 Task: Create a rule when a start date between 1 and 7 working days ago is set on a card by anyone.
Action: Mouse moved to (1270, 127)
Screenshot: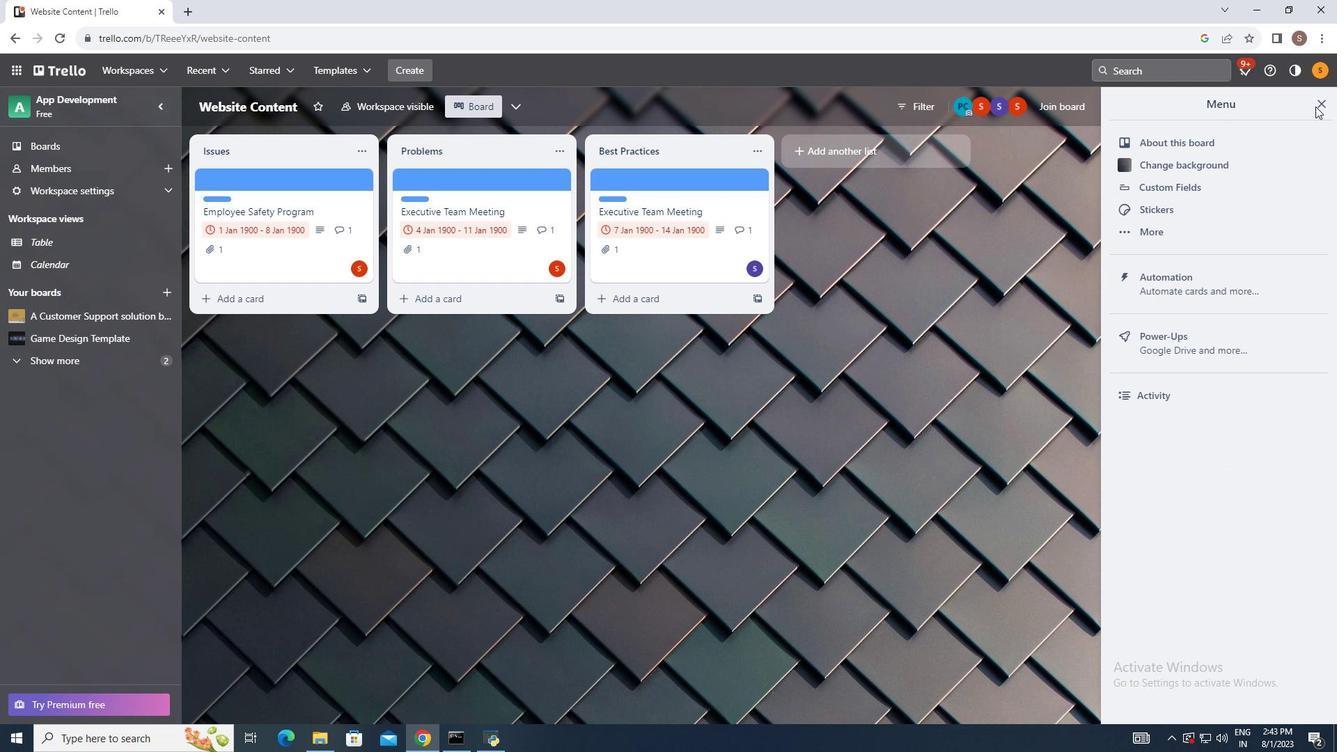 
Action: Mouse pressed left at (1270, 127)
Screenshot: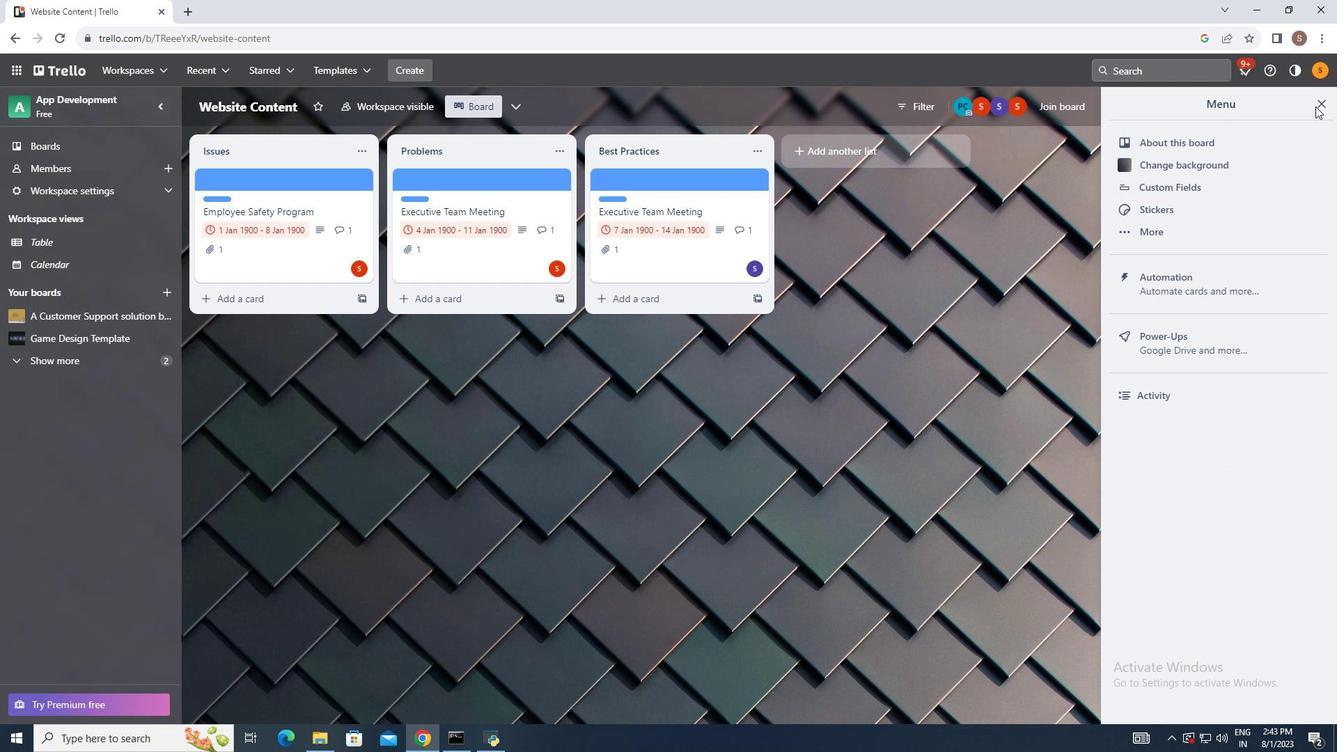 
Action: Mouse moved to (1193, 281)
Screenshot: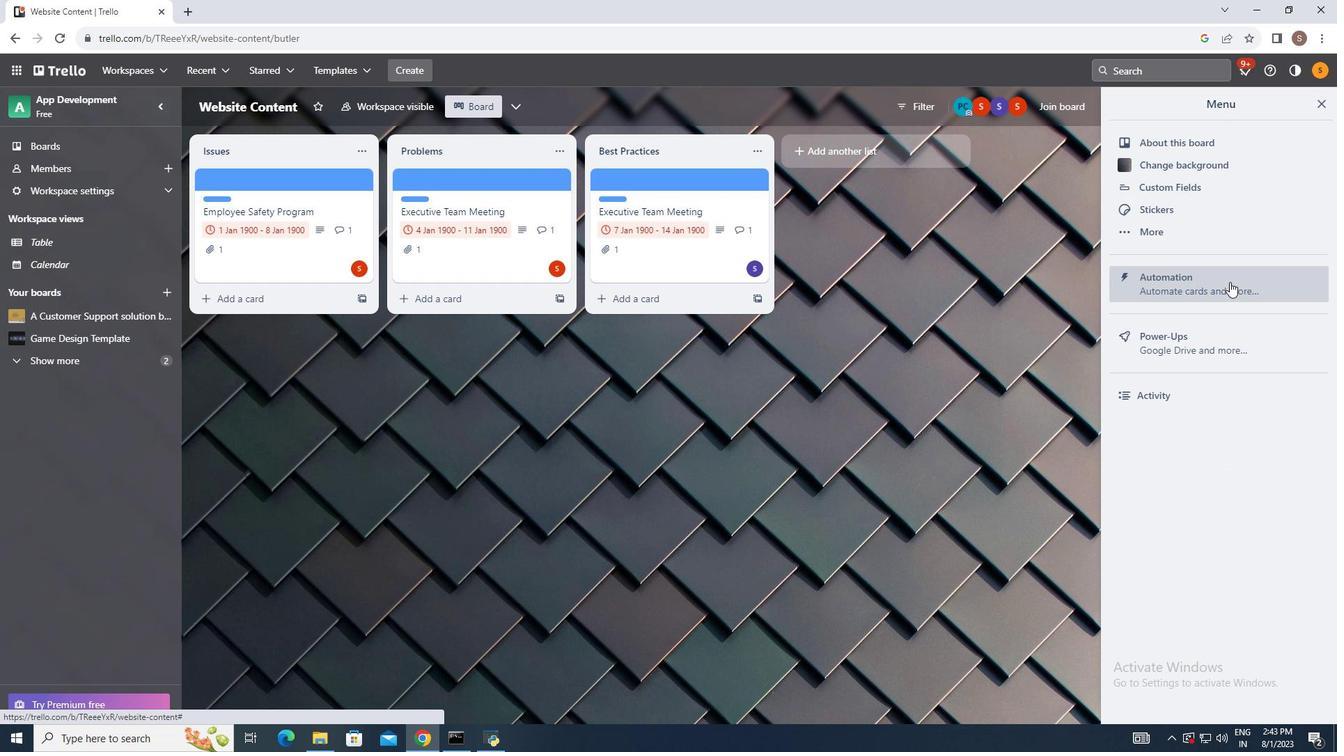 
Action: Mouse pressed left at (1193, 281)
Screenshot: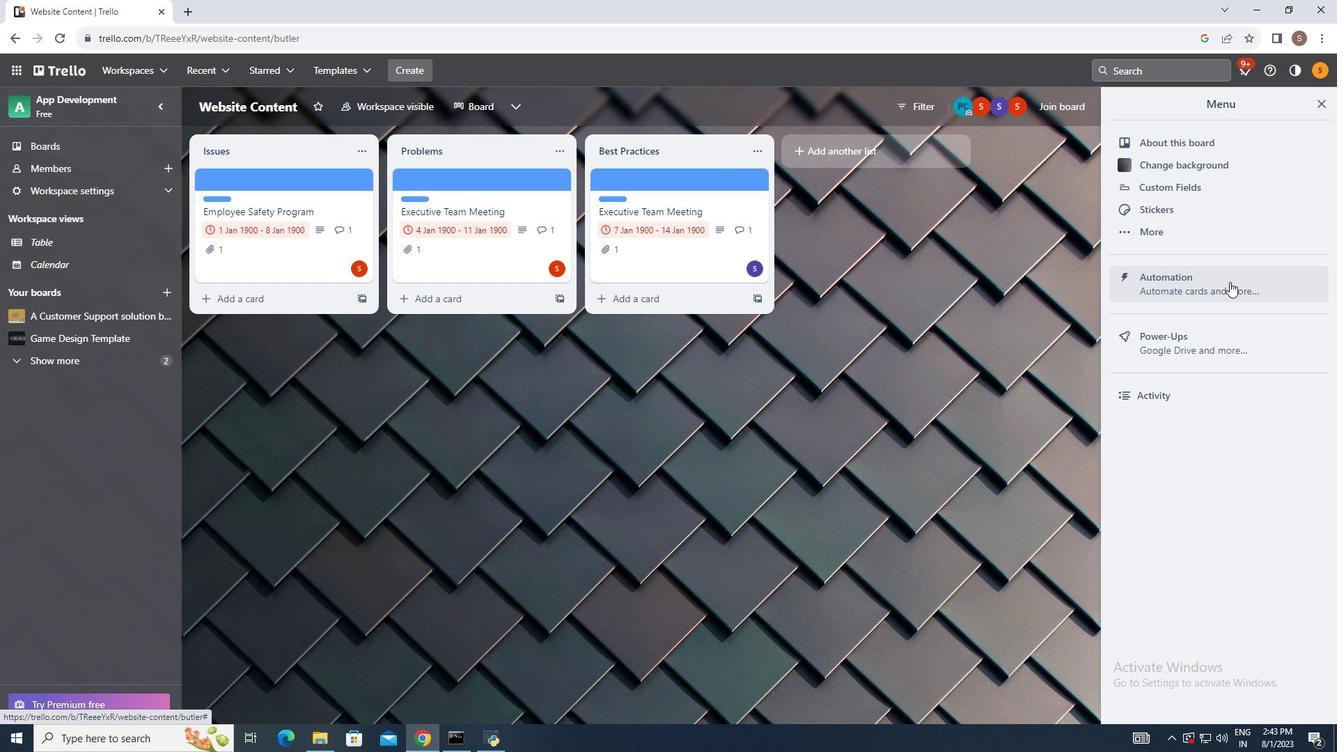 
Action: Mouse moved to (324, 234)
Screenshot: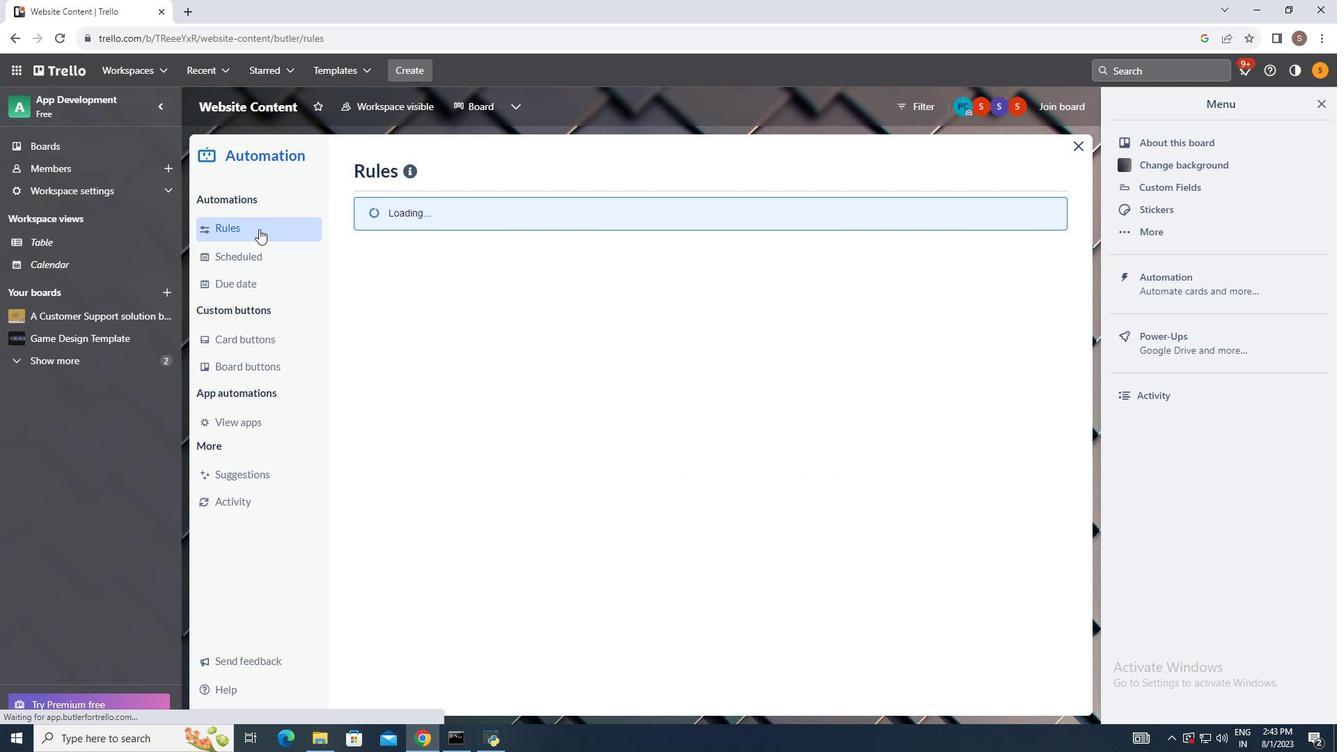 
Action: Mouse pressed left at (324, 234)
Screenshot: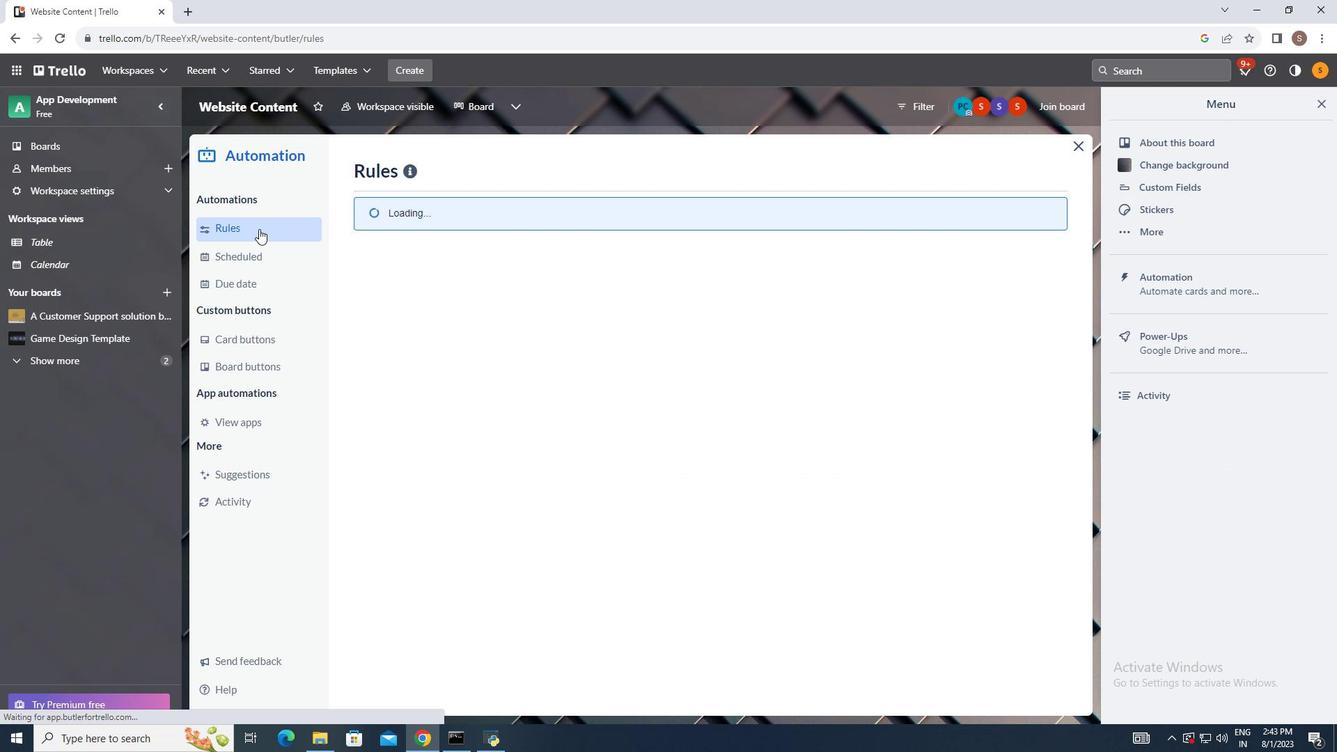 
Action: Mouse moved to (927, 183)
Screenshot: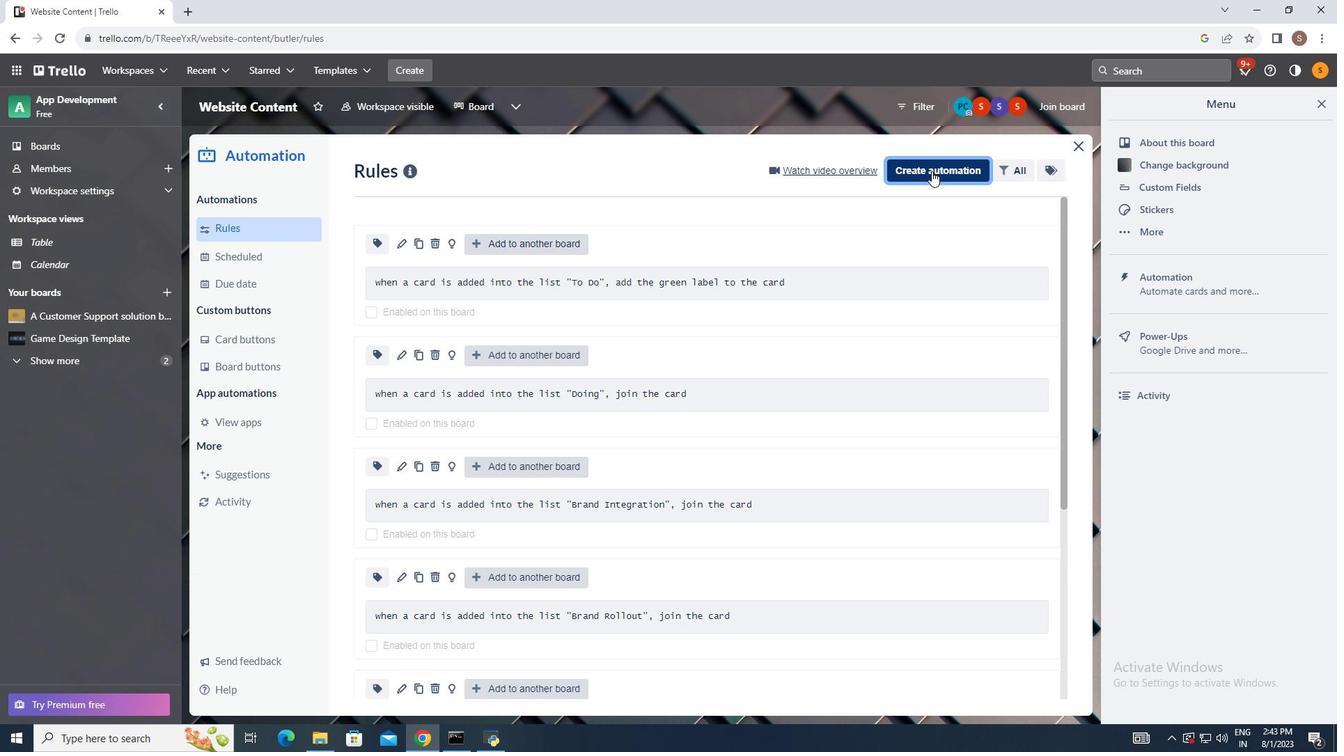 
Action: Mouse pressed left at (927, 183)
Screenshot: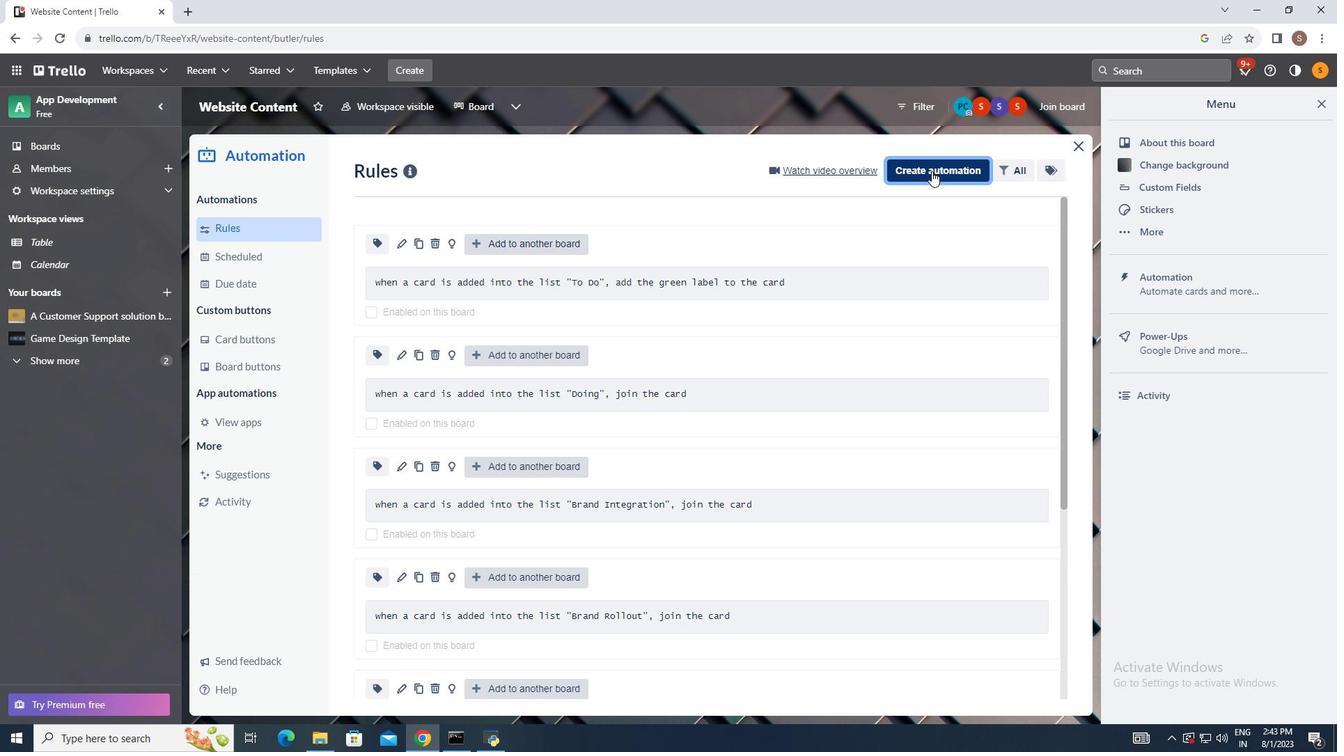 
Action: Mouse moved to (723, 300)
Screenshot: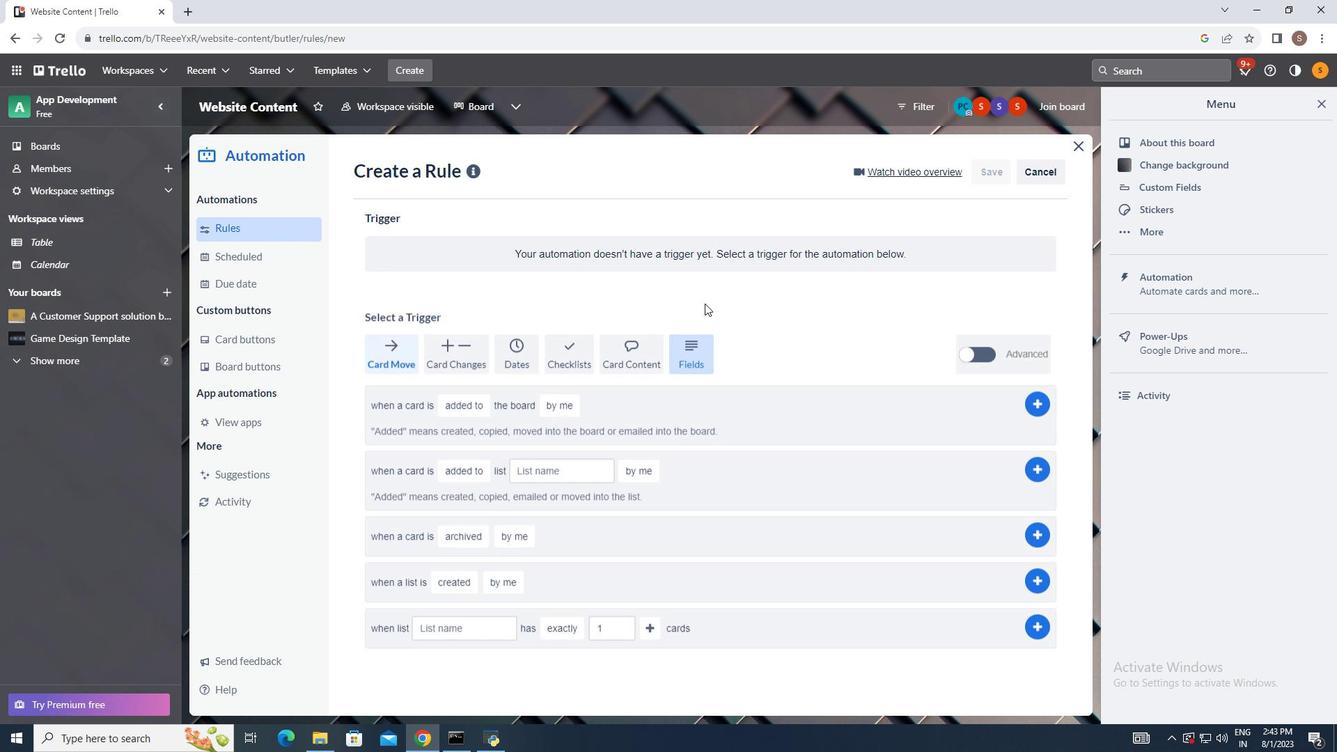 
Action: Mouse pressed left at (723, 300)
Screenshot: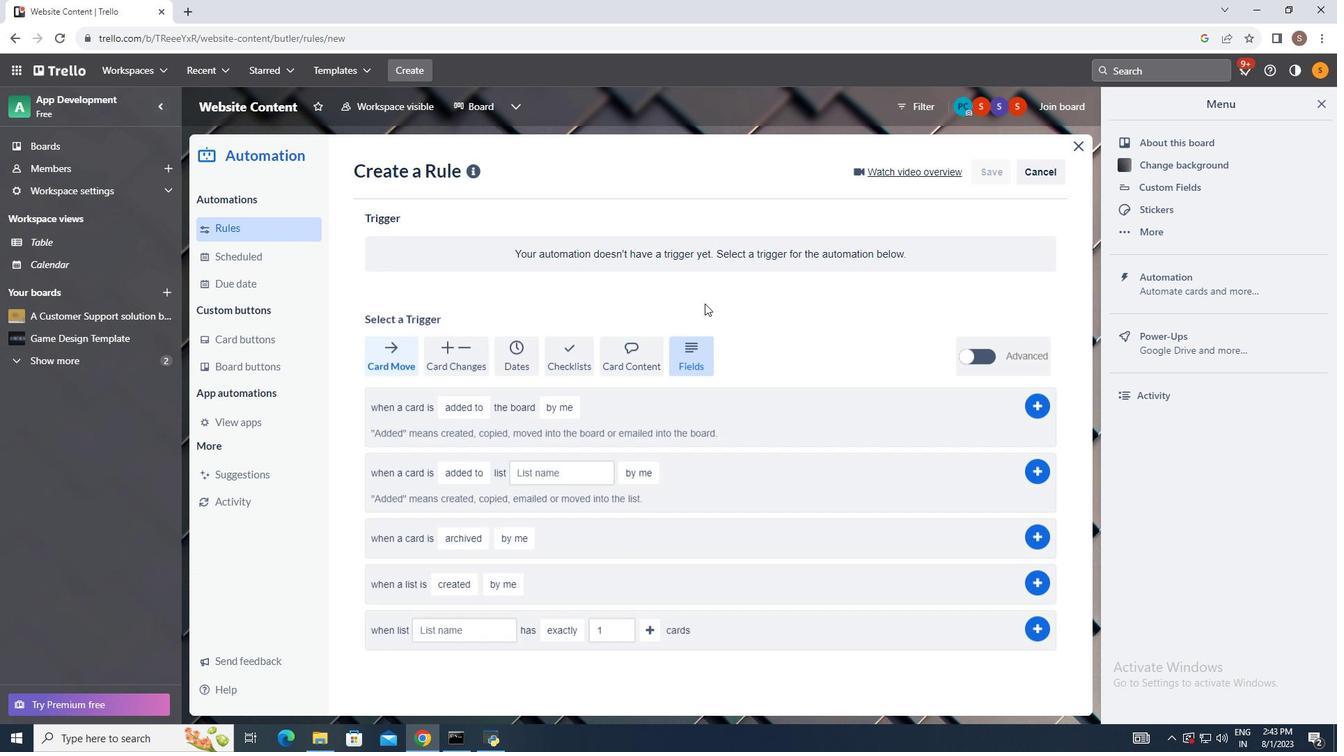 
Action: Mouse moved to (558, 342)
Screenshot: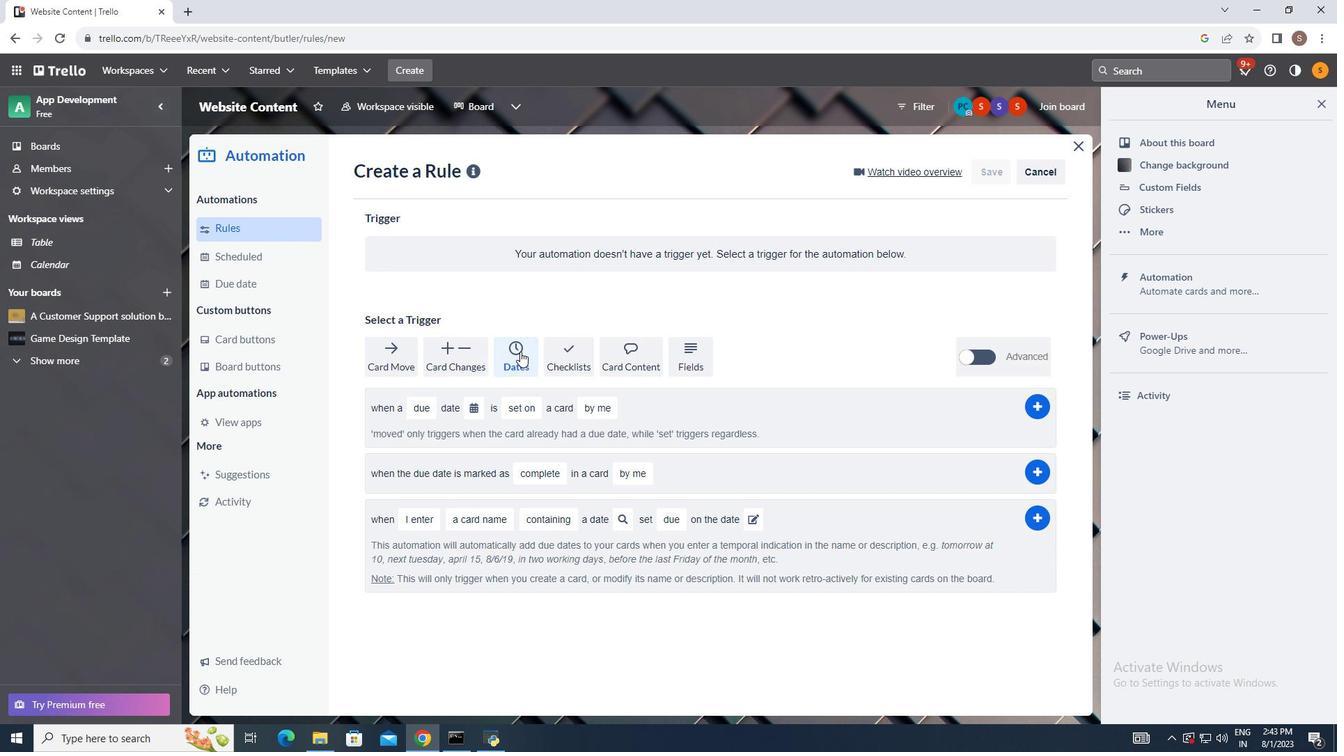 
Action: Mouse pressed left at (558, 342)
Screenshot: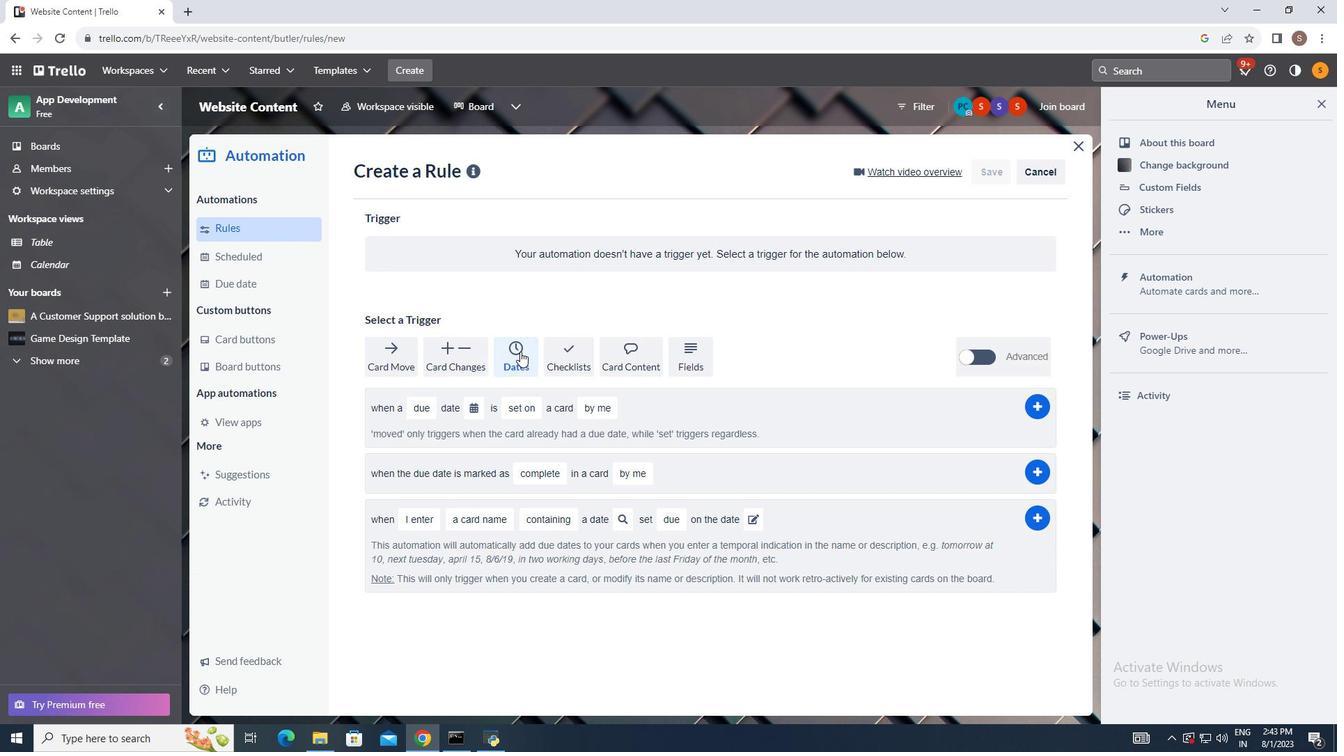 
Action: Mouse moved to (472, 391)
Screenshot: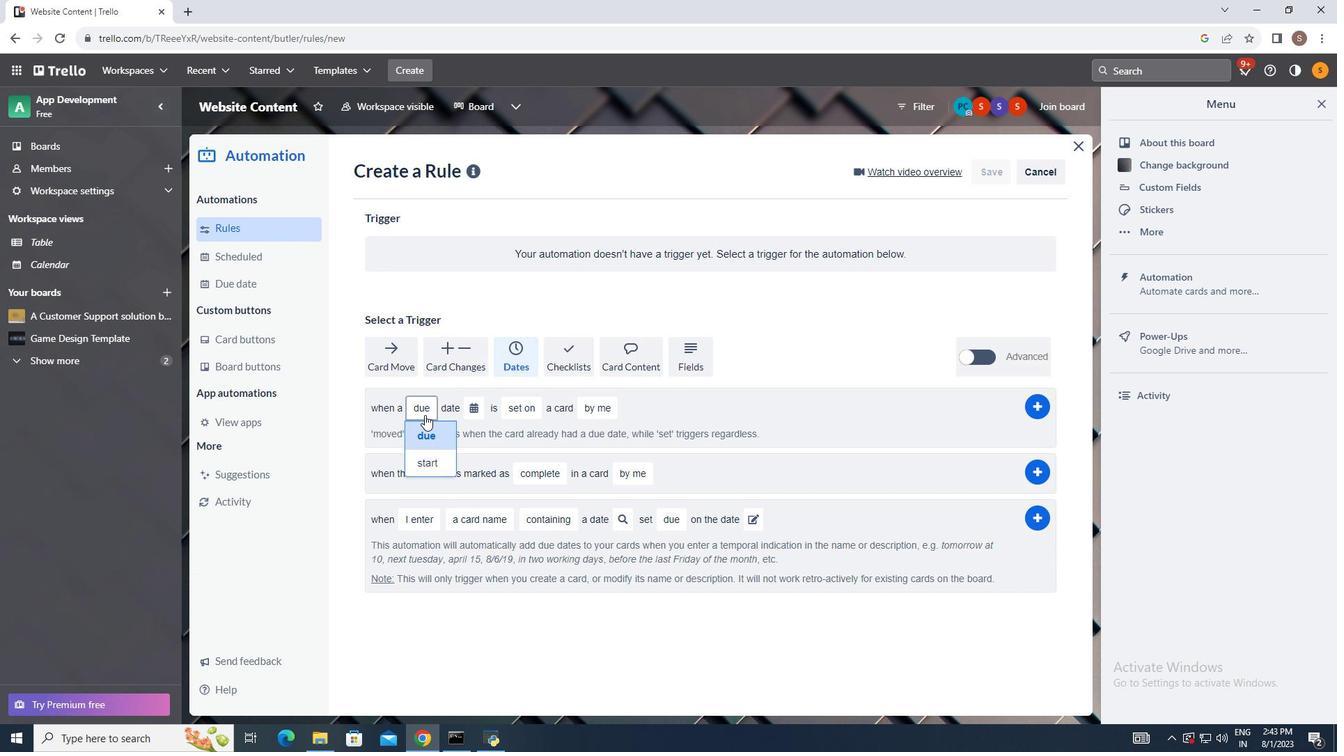 
Action: Mouse pressed left at (472, 391)
Screenshot: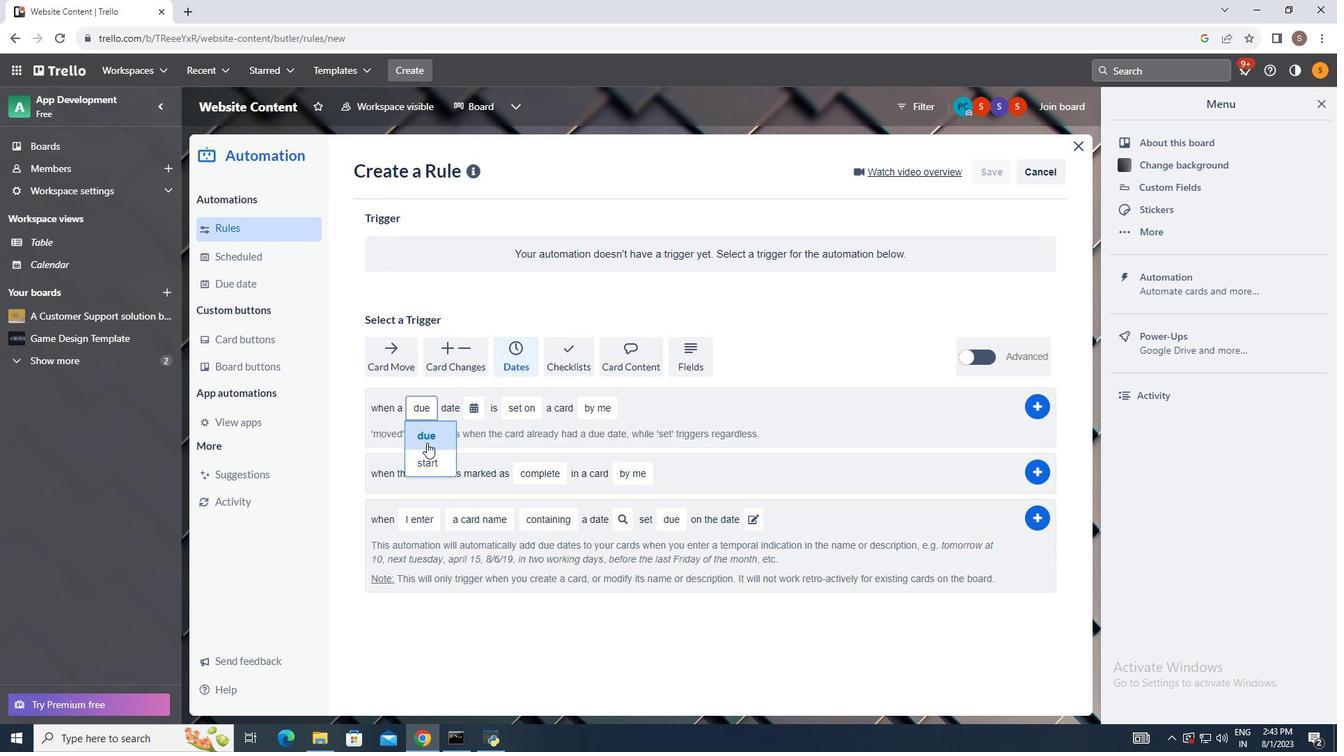 
Action: Mouse moved to (476, 435)
Screenshot: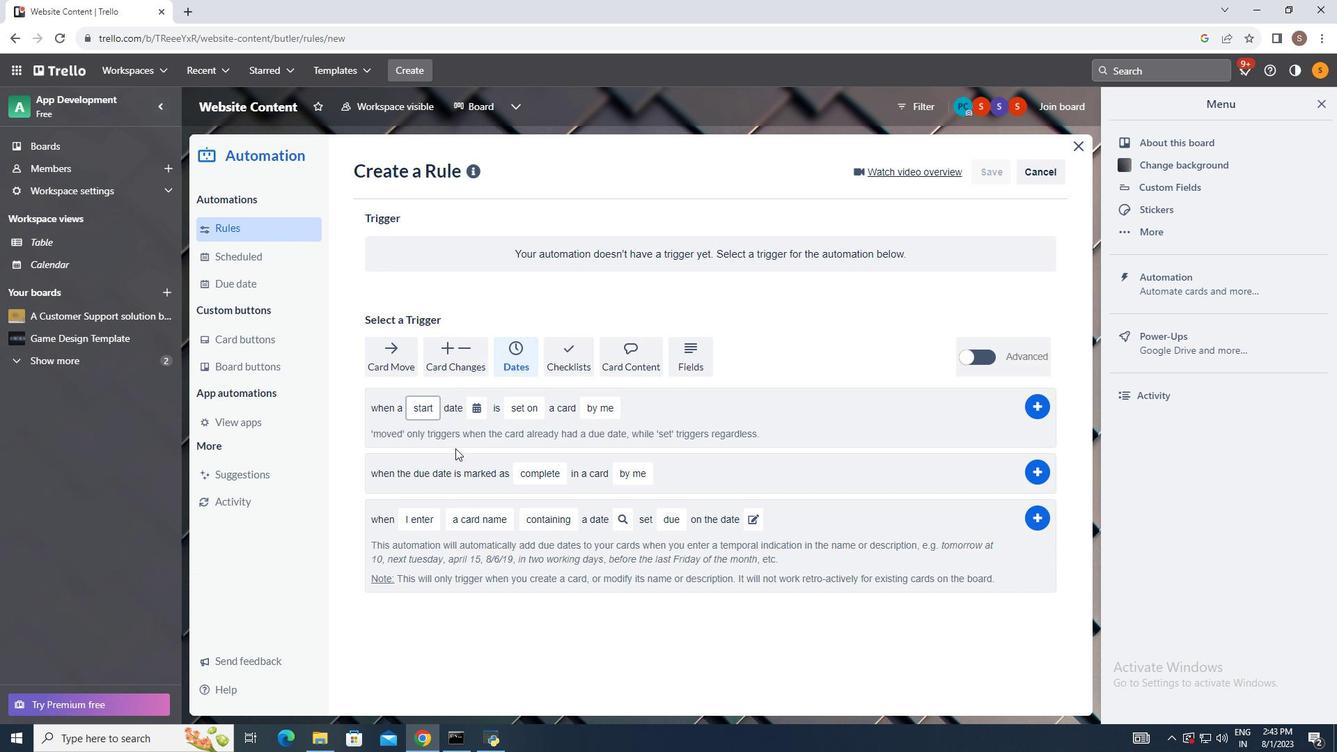 
Action: Mouse pressed left at (476, 435)
Screenshot: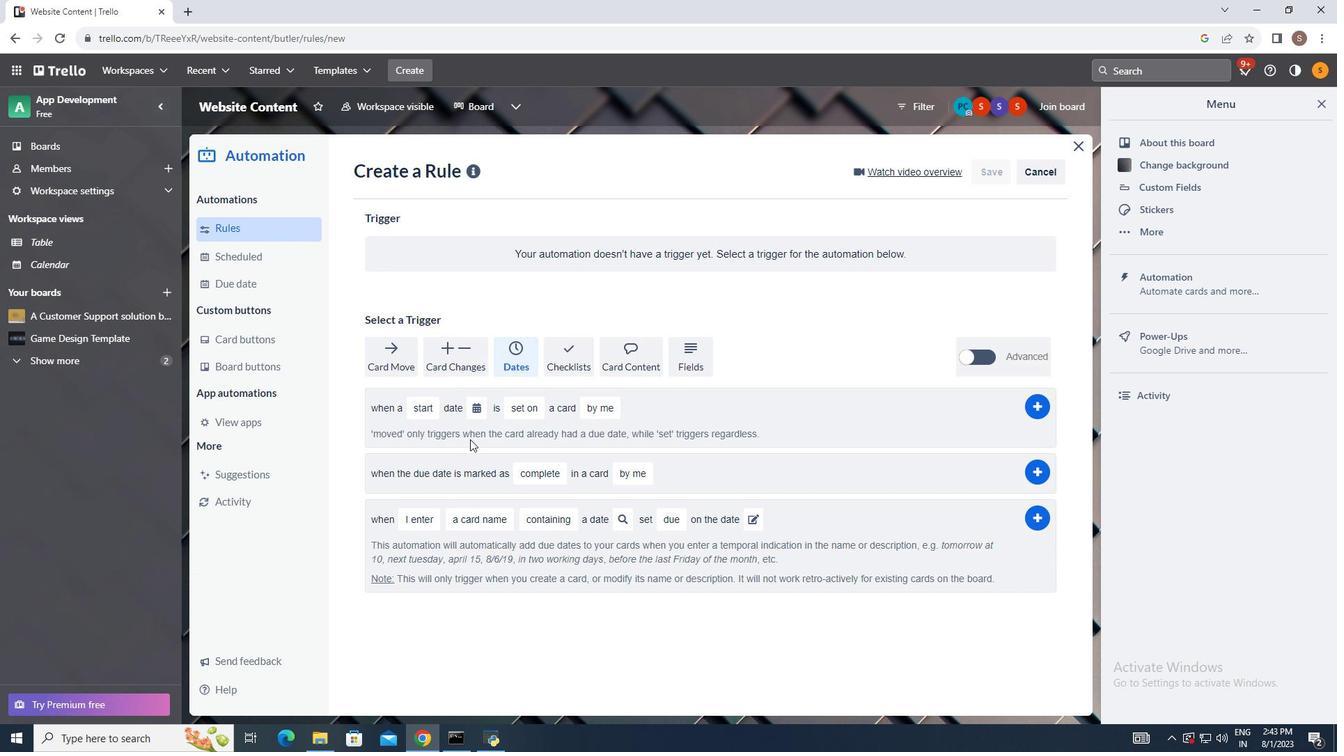 
Action: Mouse moved to (518, 392)
Screenshot: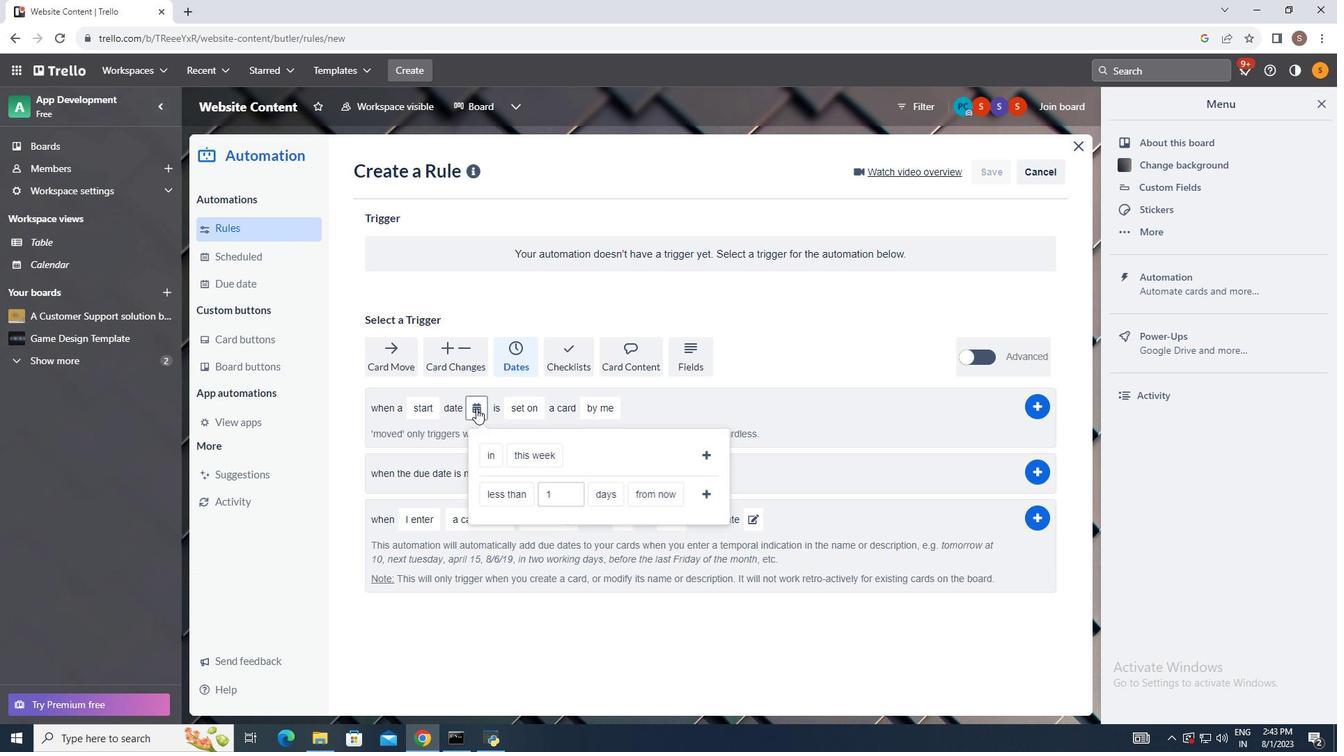
Action: Mouse pressed left at (518, 392)
Screenshot: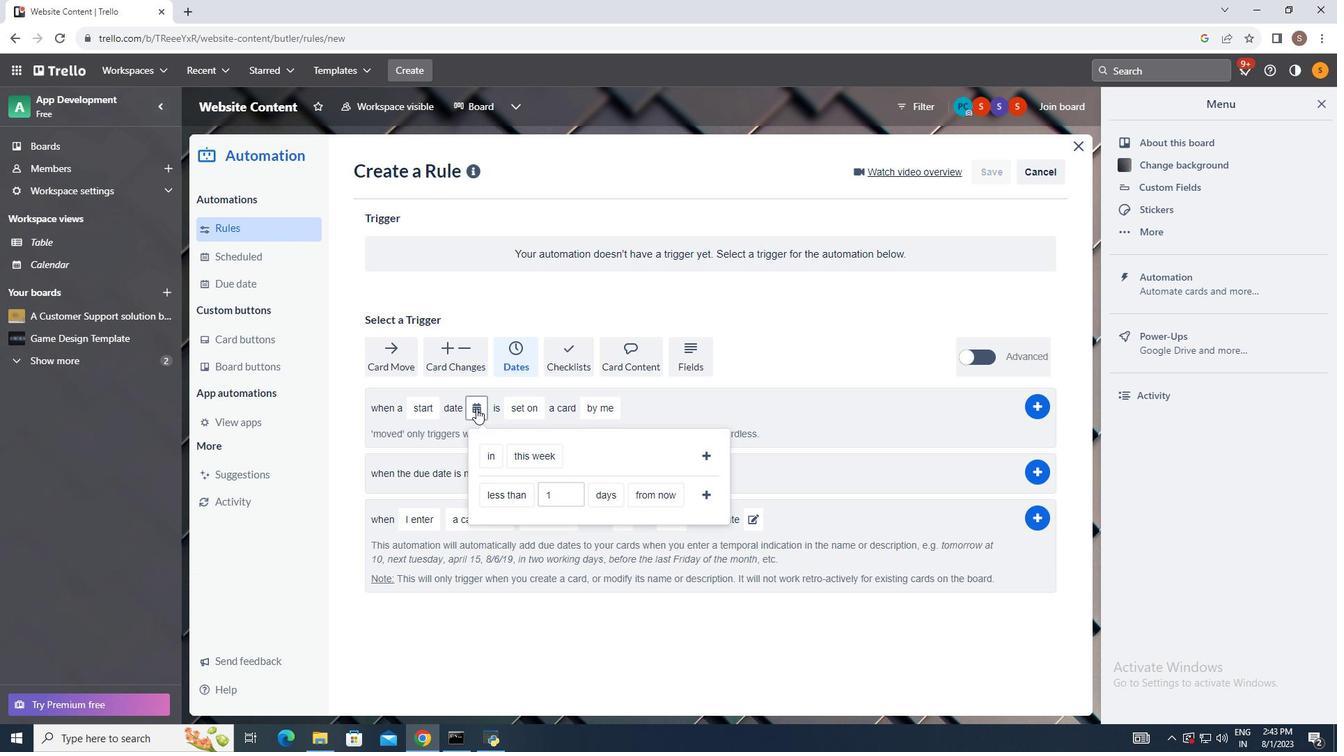 
Action: Mouse moved to (539, 470)
Screenshot: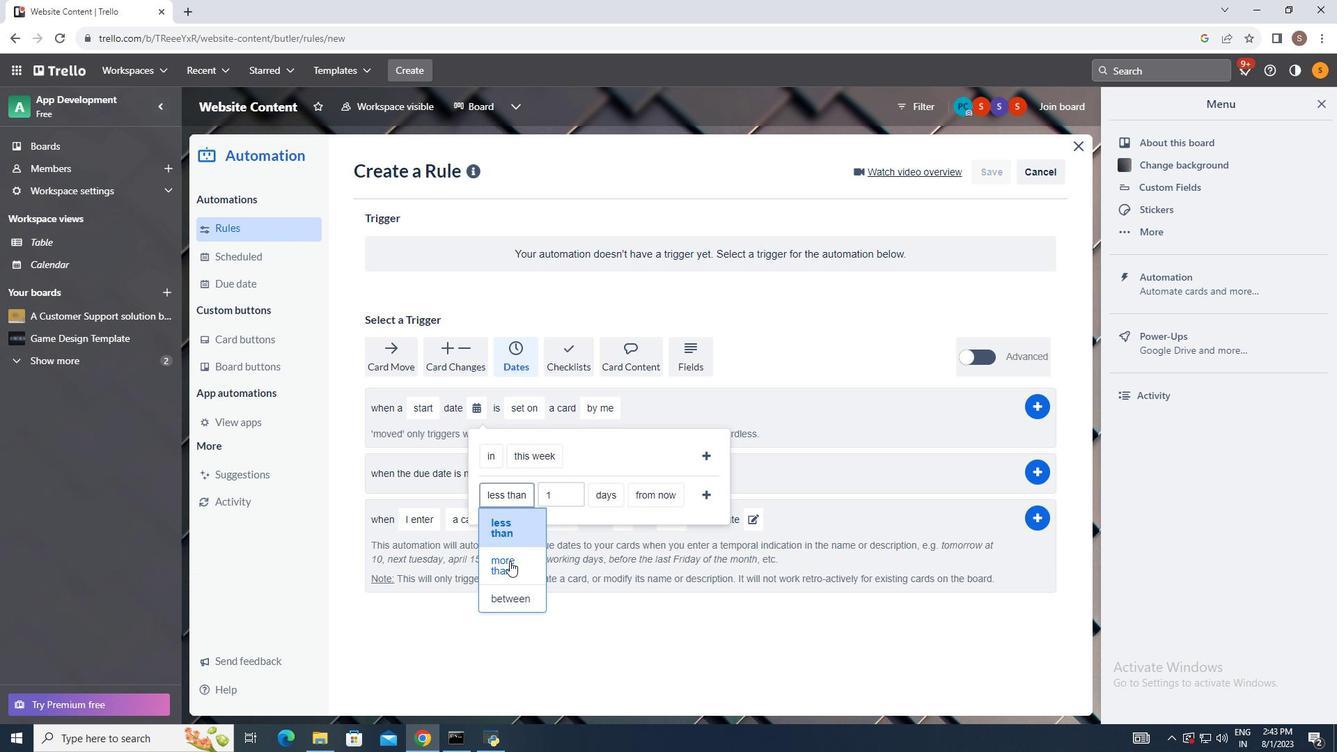 
Action: Mouse pressed left at (539, 470)
Screenshot: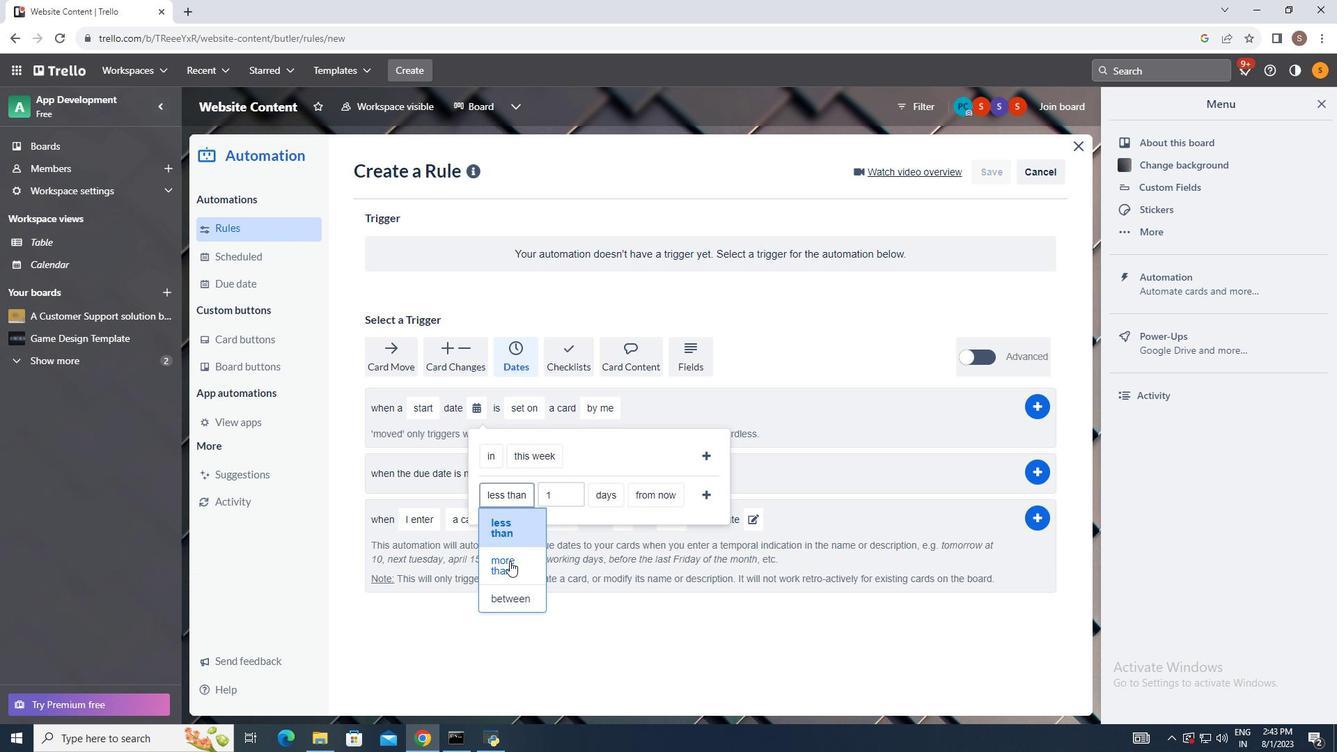 
Action: Mouse moved to (548, 553)
Screenshot: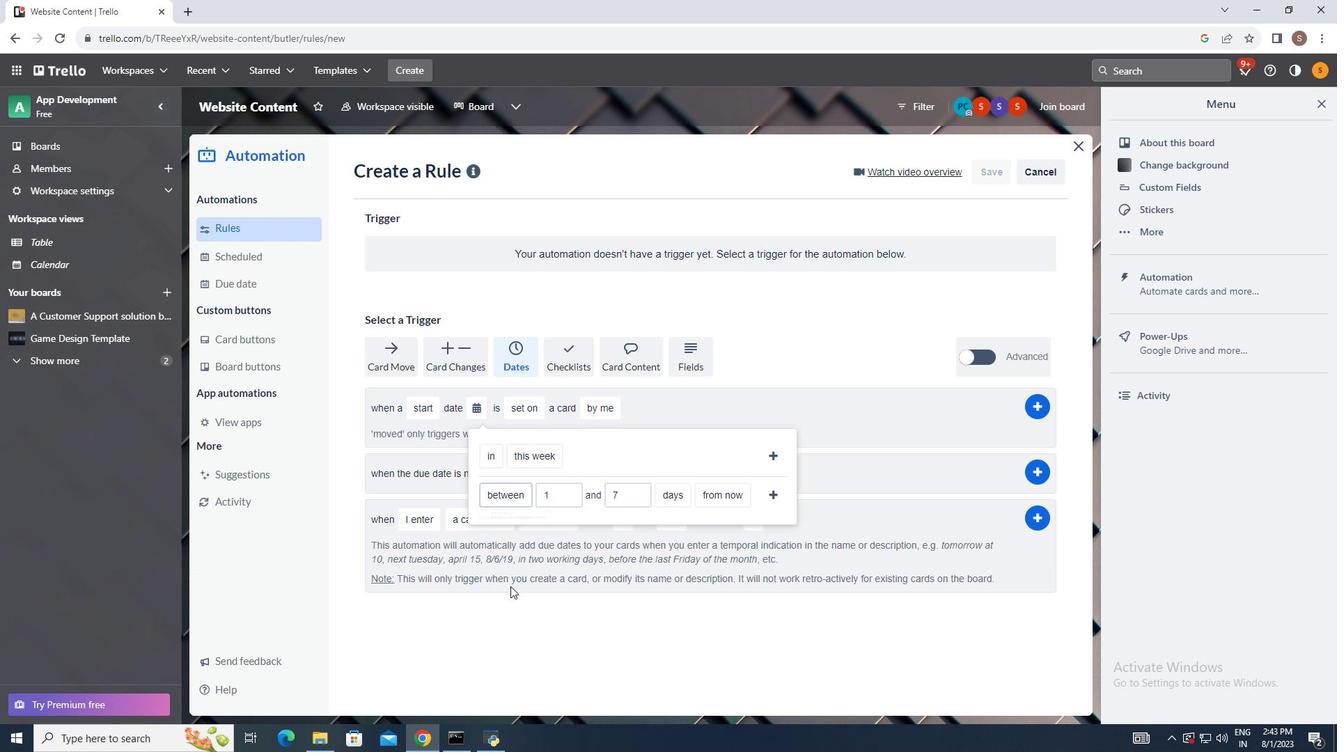 
Action: Mouse pressed left at (548, 553)
Screenshot: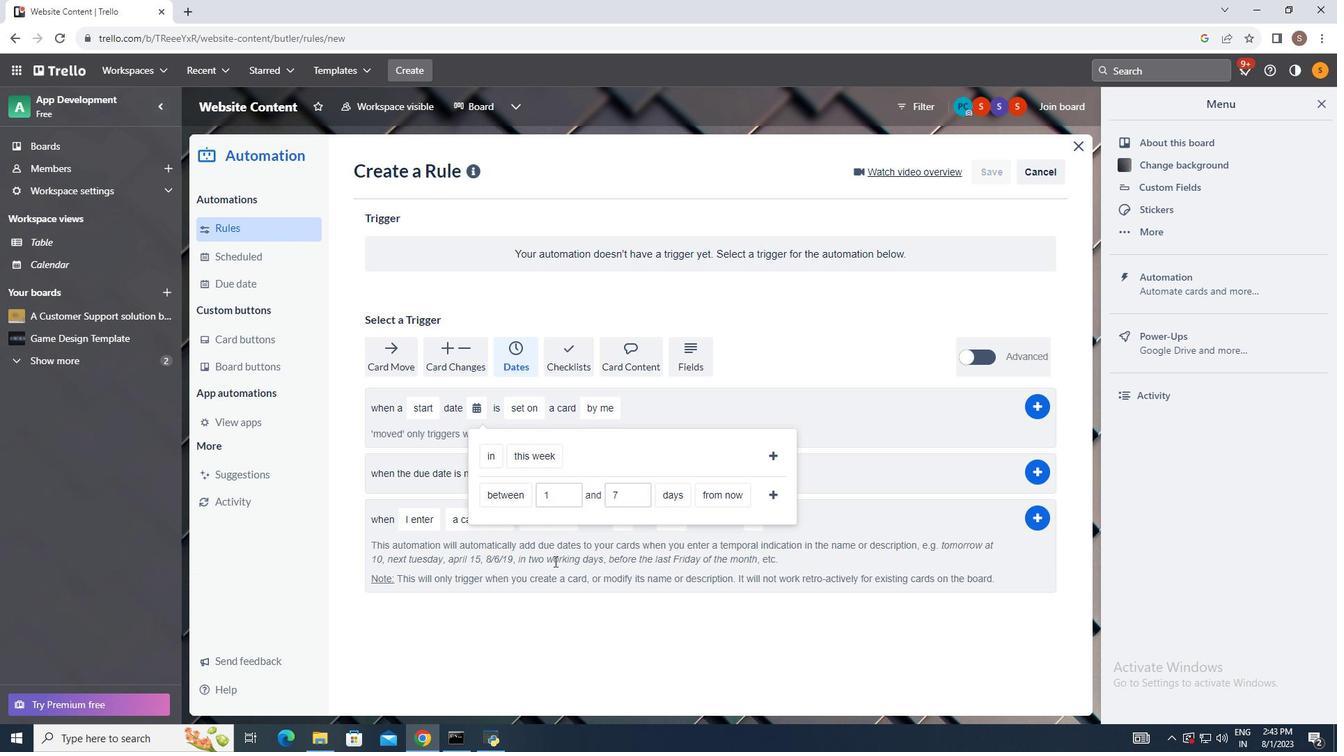
Action: Mouse moved to (694, 468)
Screenshot: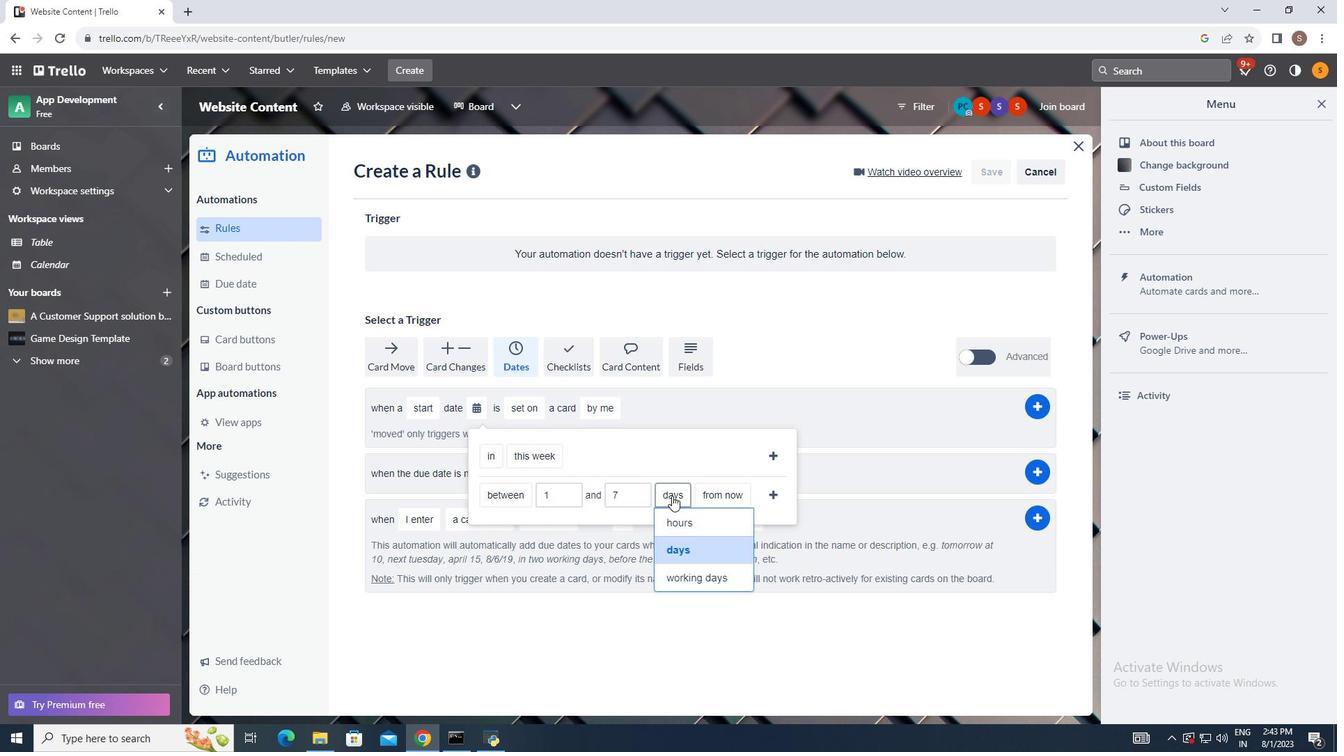 
Action: Mouse pressed left at (694, 468)
Screenshot: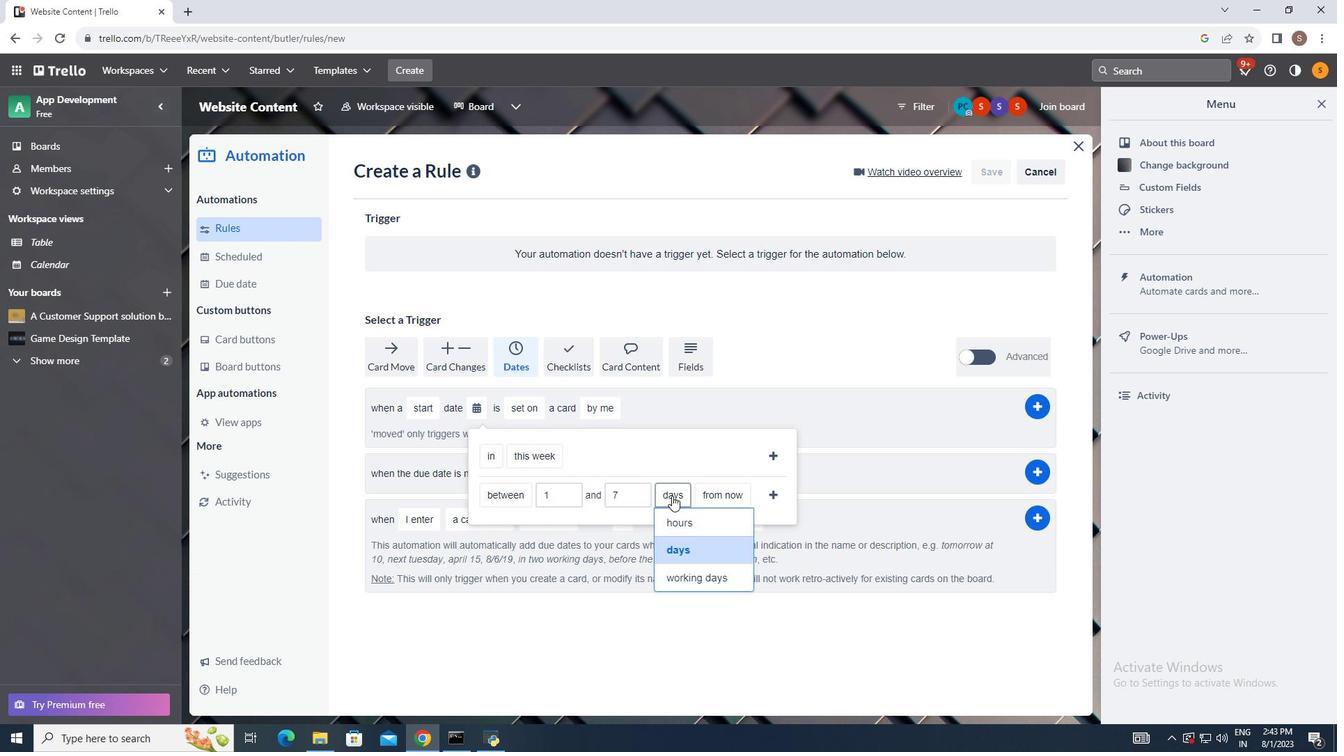 
Action: Mouse moved to (716, 541)
Screenshot: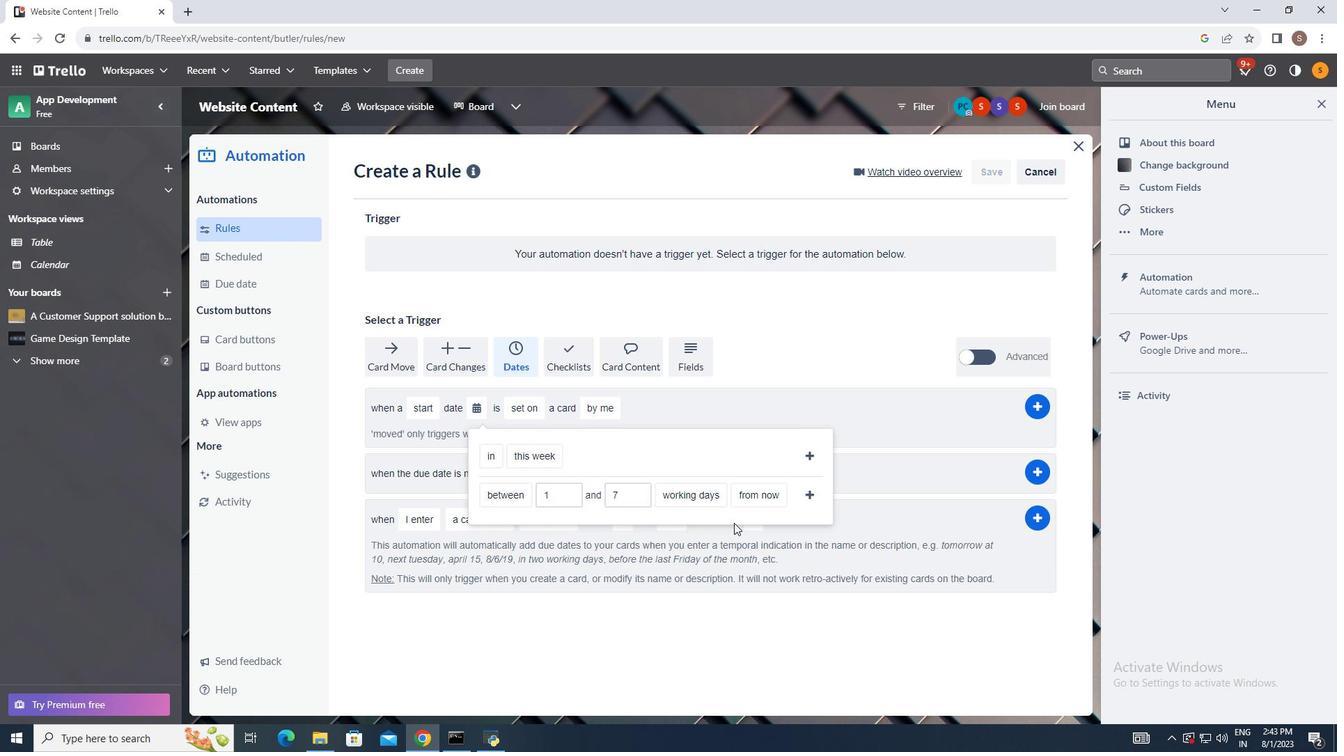 
Action: Mouse pressed left at (716, 541)
Screenshot: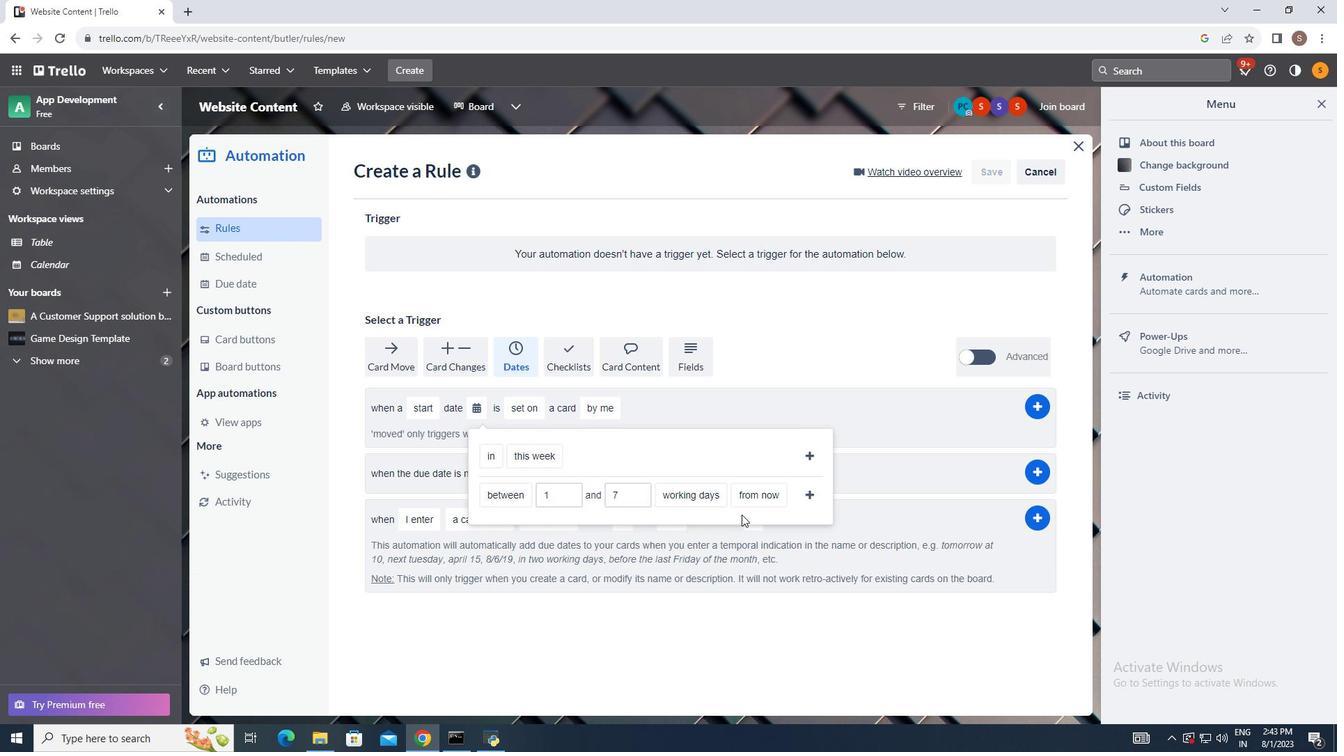 
Action: Mouse moved to (761, 460)
Screenshot: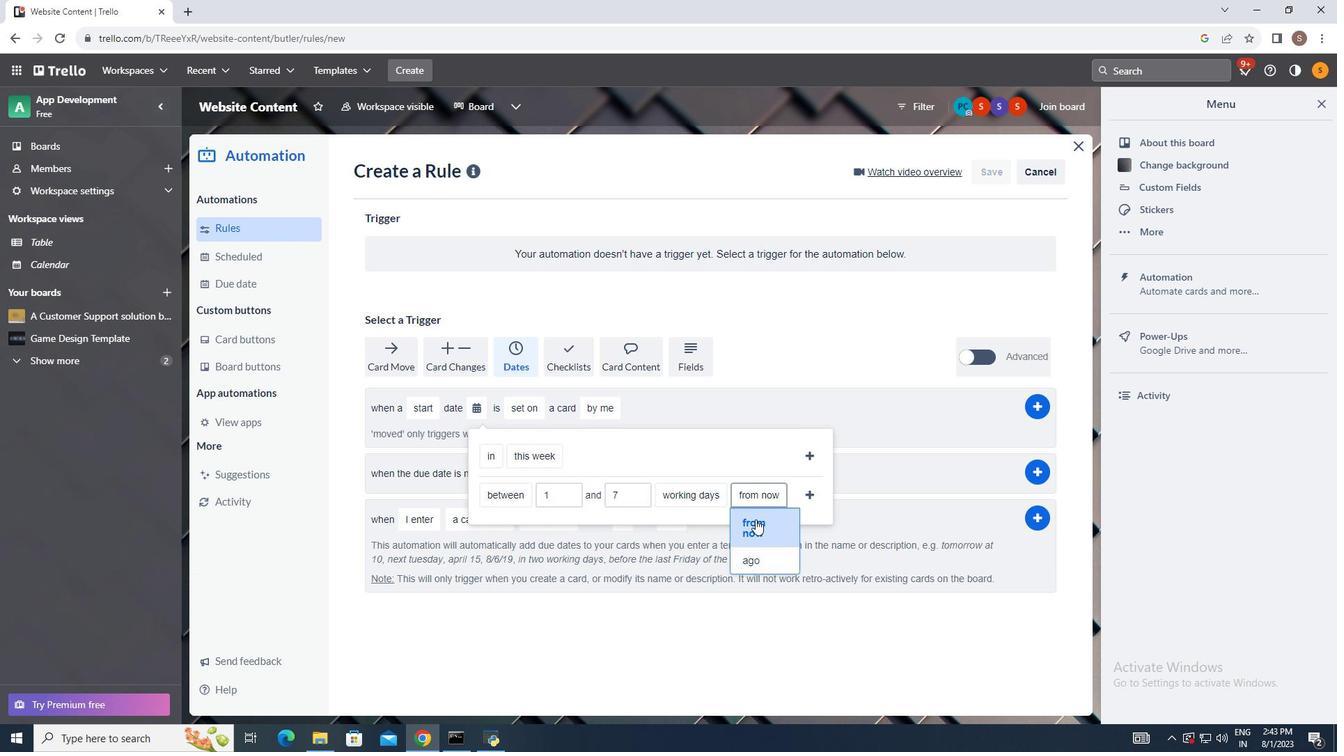 
Action: Mouse pressed left at (761, 460)
Screenshot: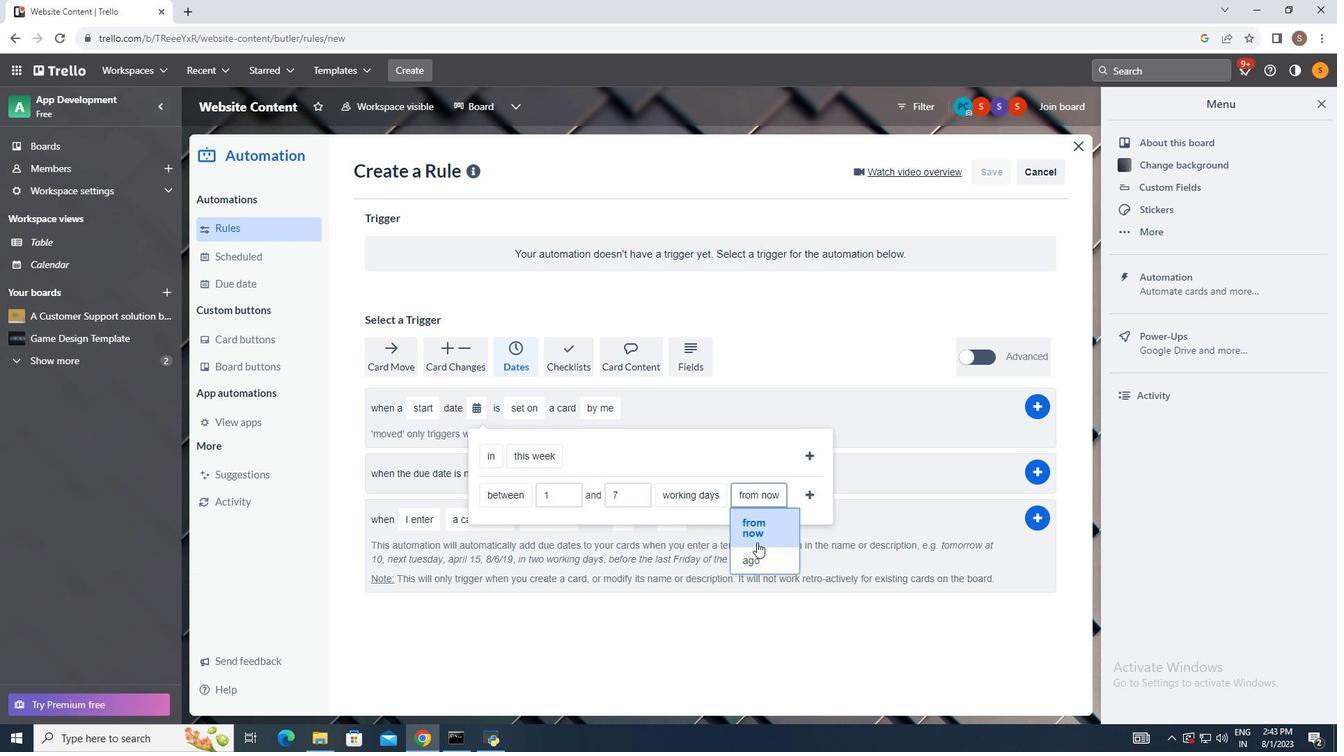 
Action: Mouse moved to (769, 526)
Screenshot: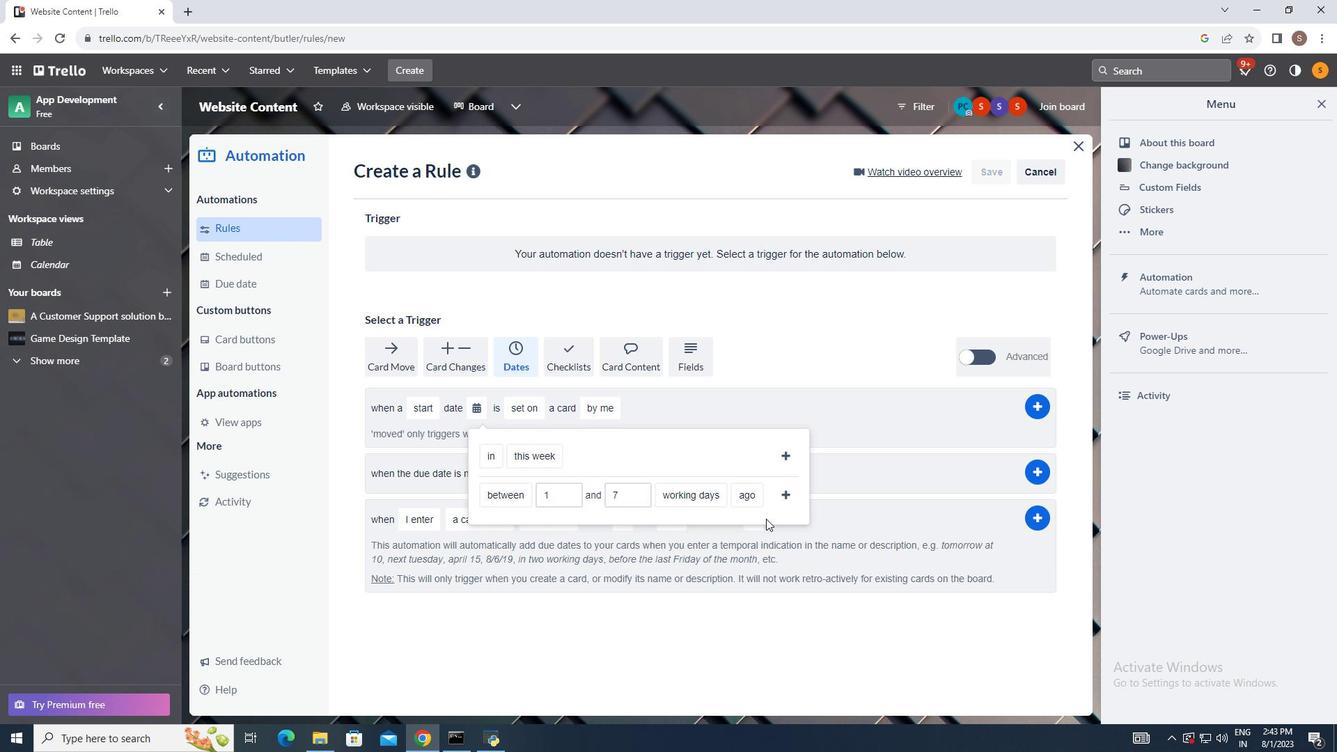 
Action: Mouse pressed left at (769, 526)
Screenshot: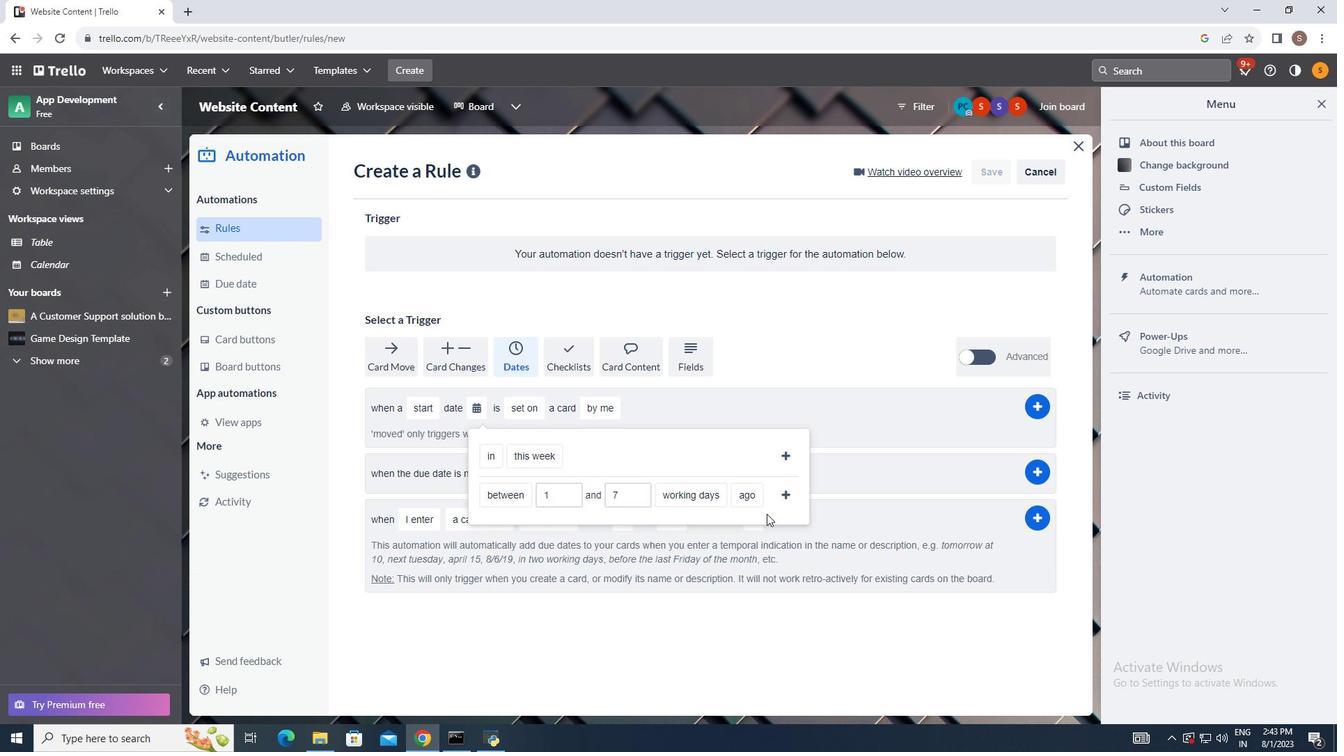 
Action: Mouse moved to (794, 466)
Screenshot: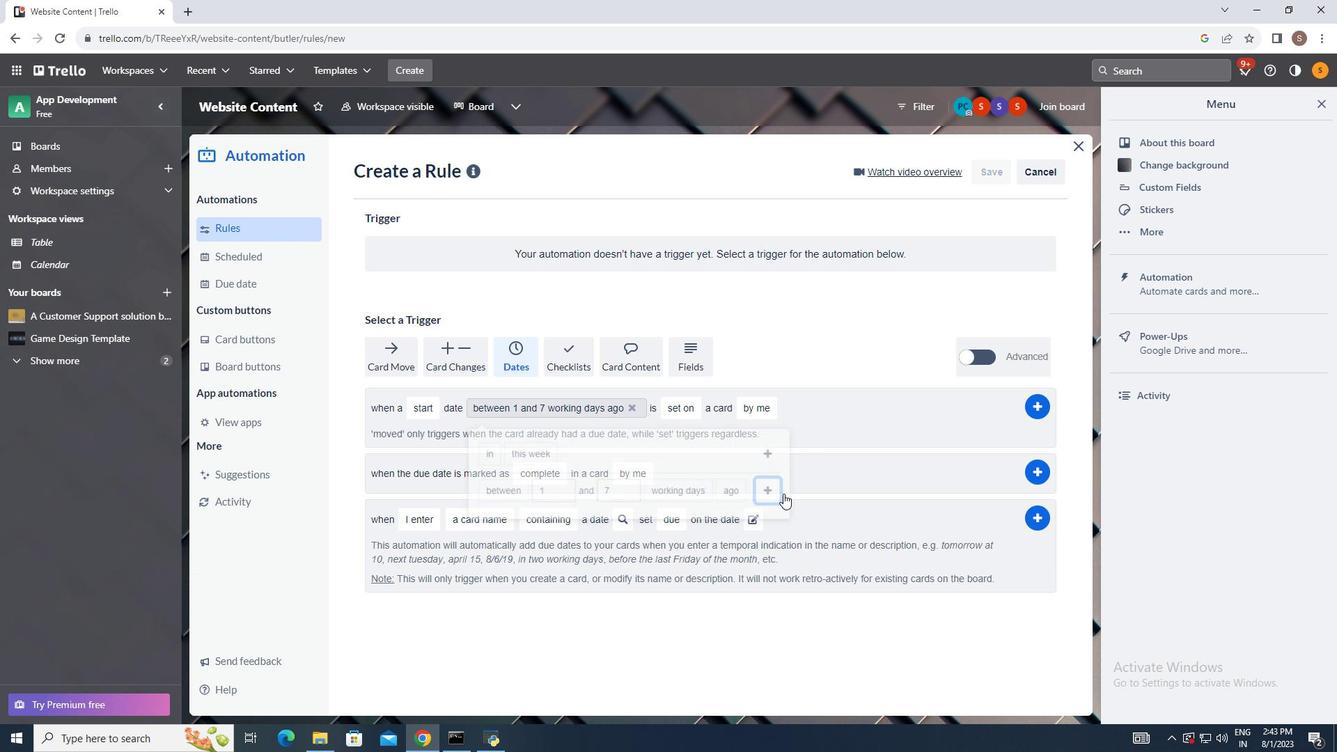 
Action: Mouse pressed left at (794, 466)
Screenshot: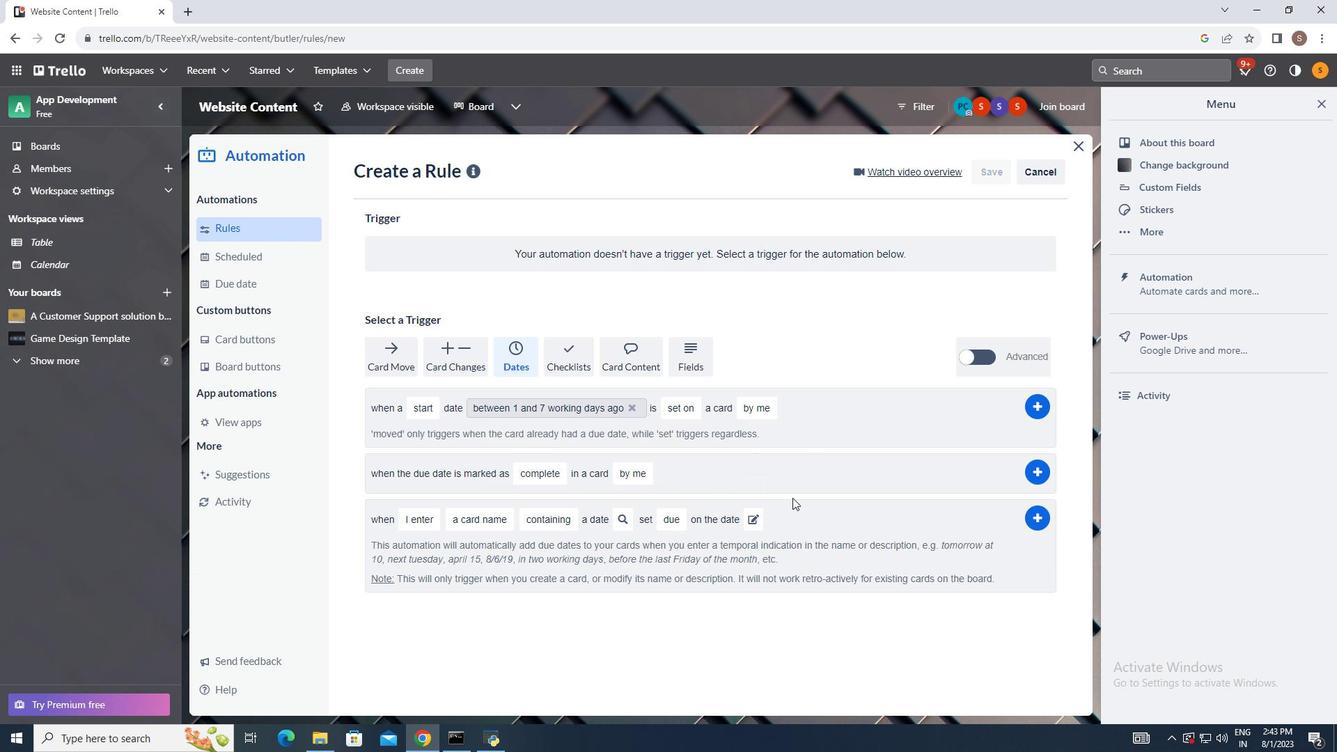 
Action: Mouse moved to (709, 389)
Screenshot: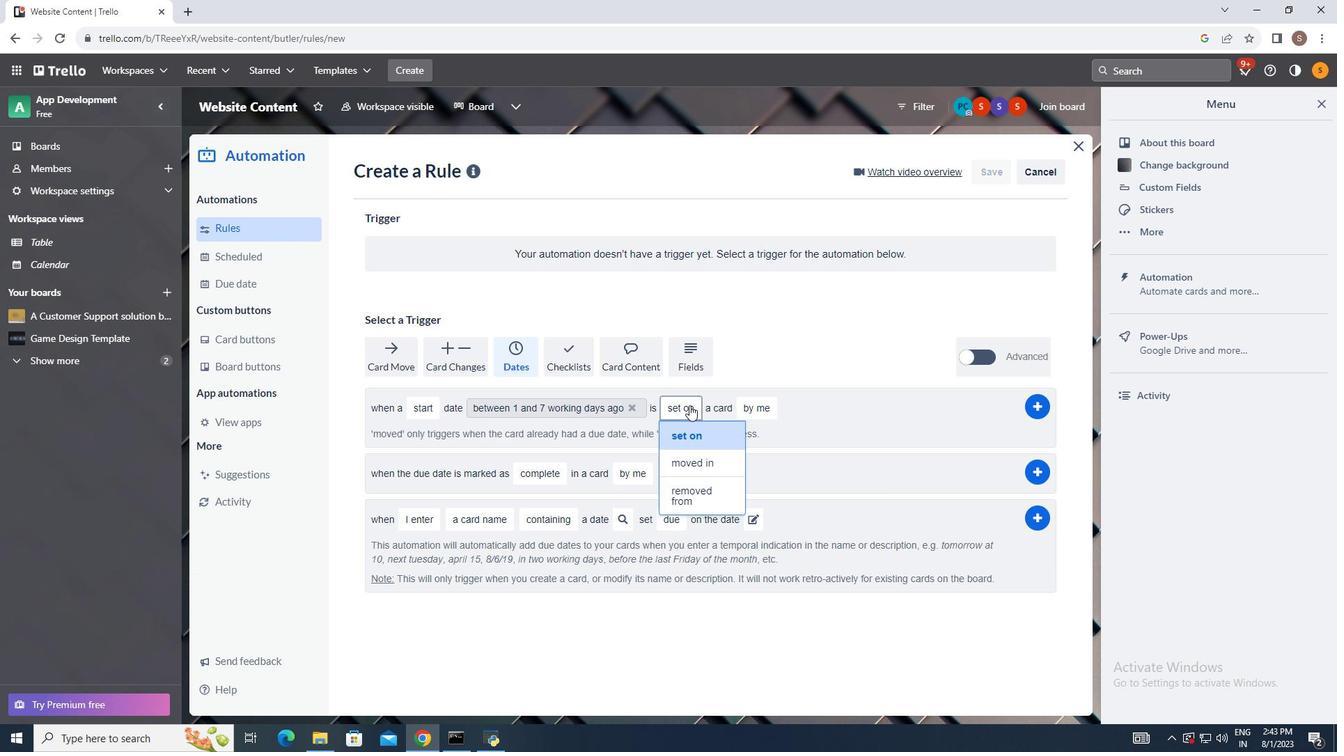 
Action: Mouse pressed left at (709, 389)
Screenshot: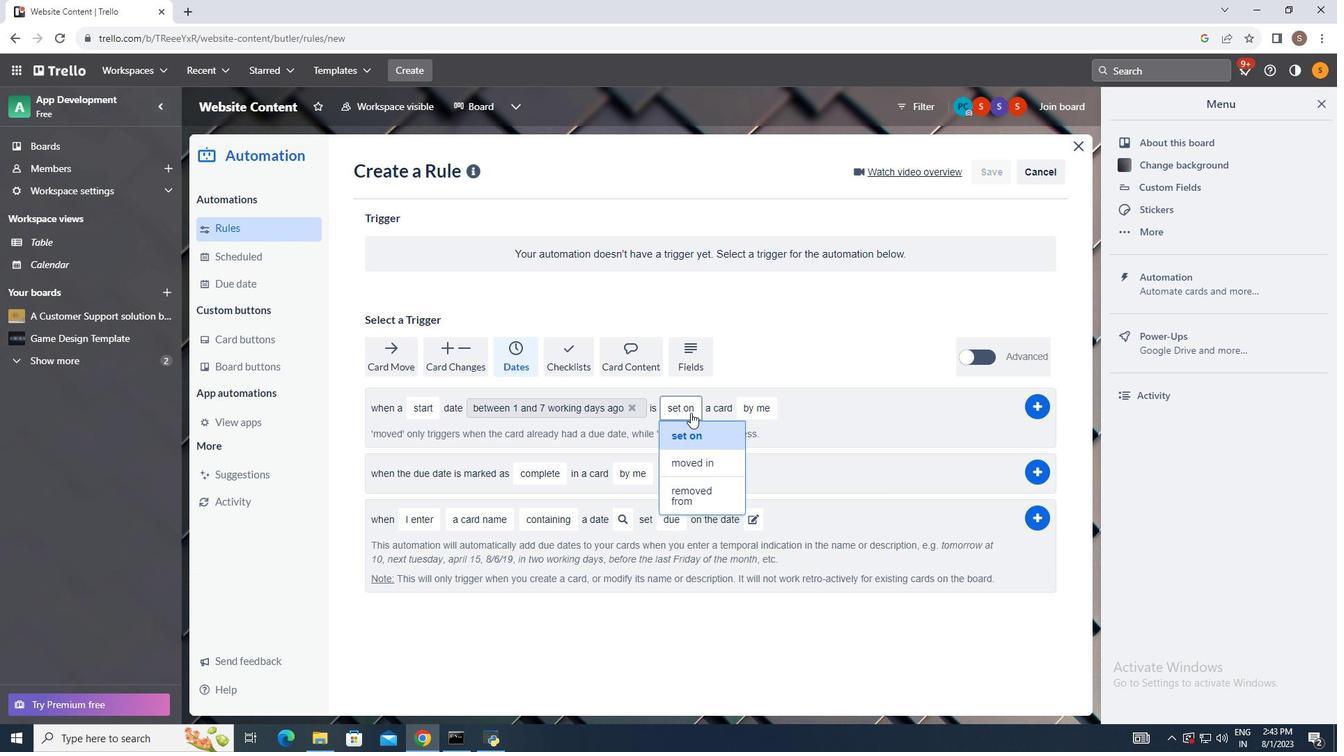 
Action: Mouse moved to (718, 408)
Screenshot: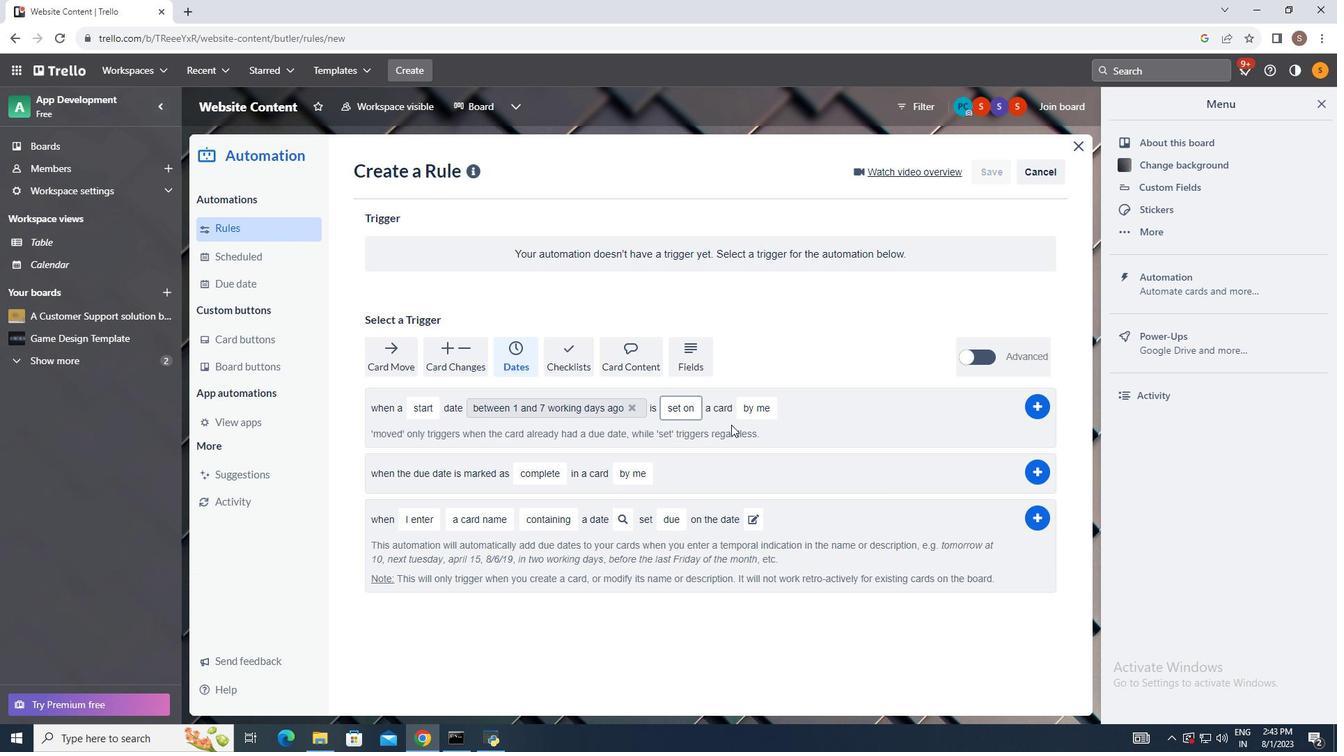 
Action: Mouse pressed left at (718, 408)
Screenshot: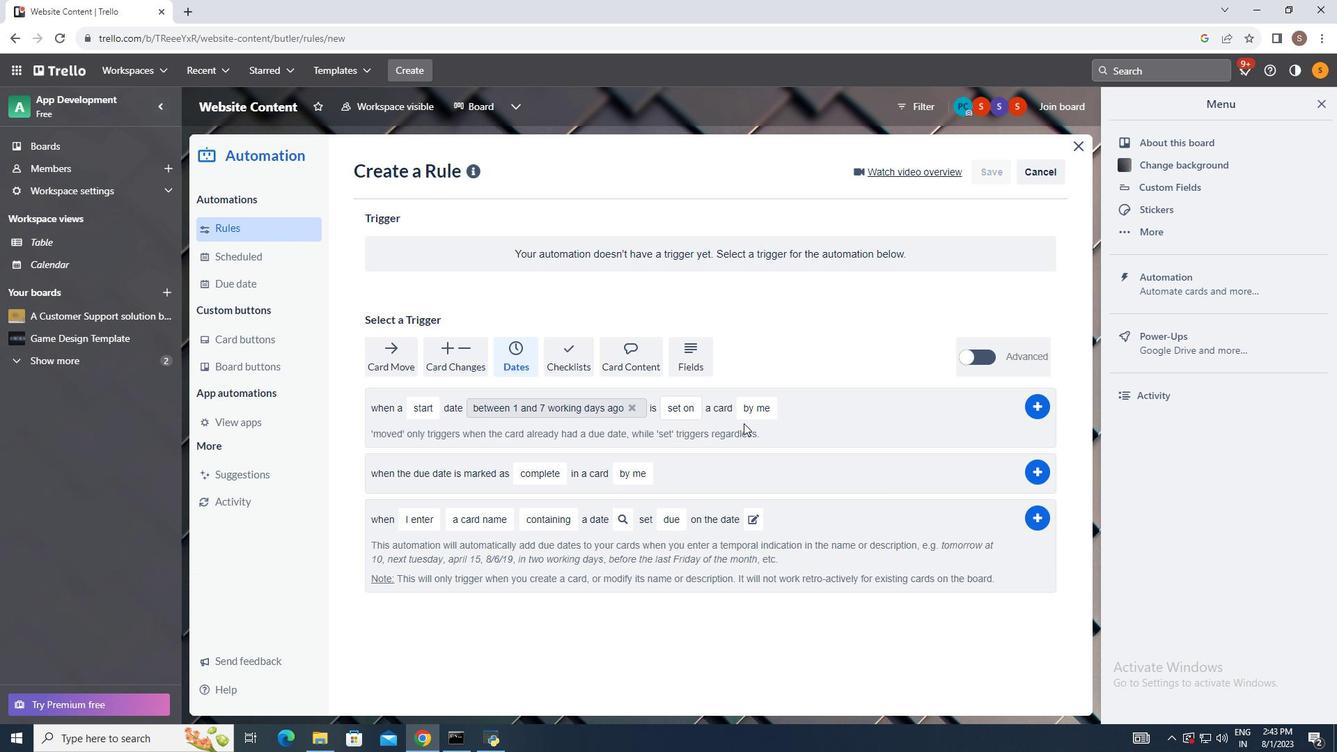 
Action: Mouse moved to (776, 390)
Screenshot: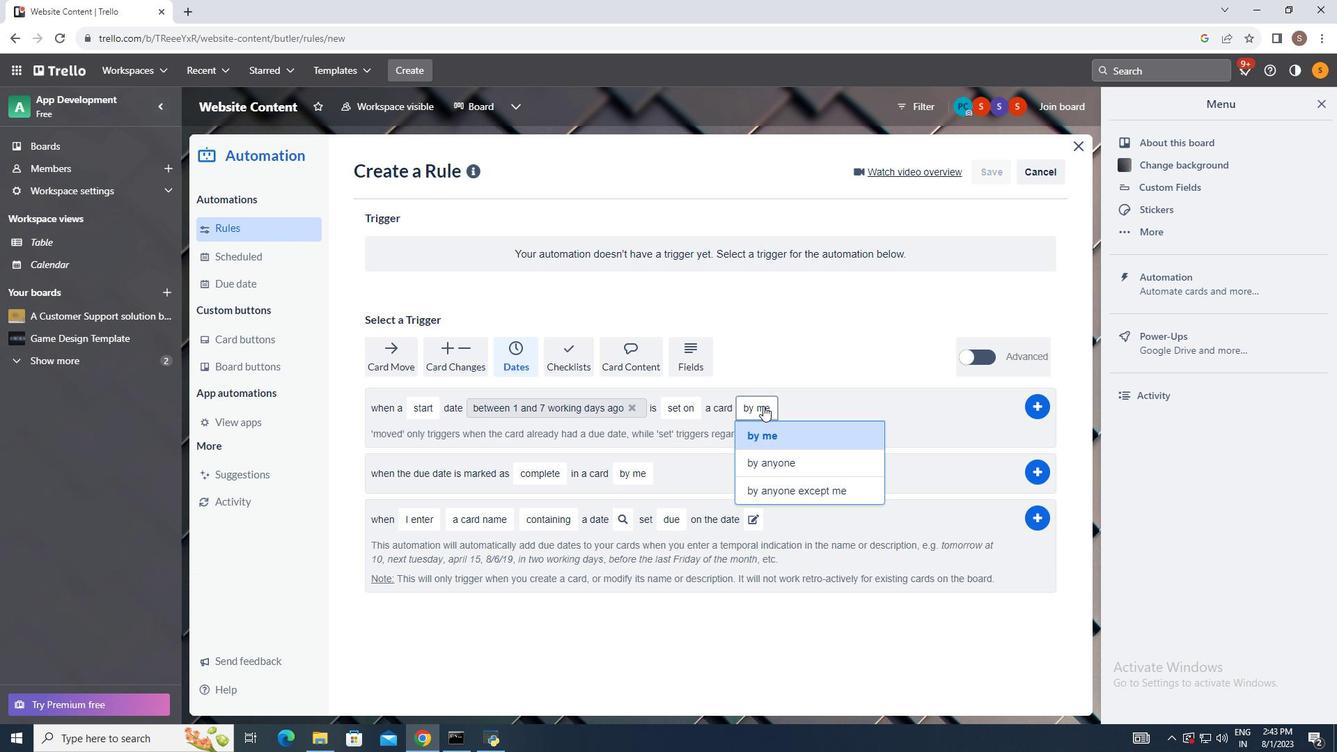 
Action: Mouse pressed left at (776, 390)
Screenshot: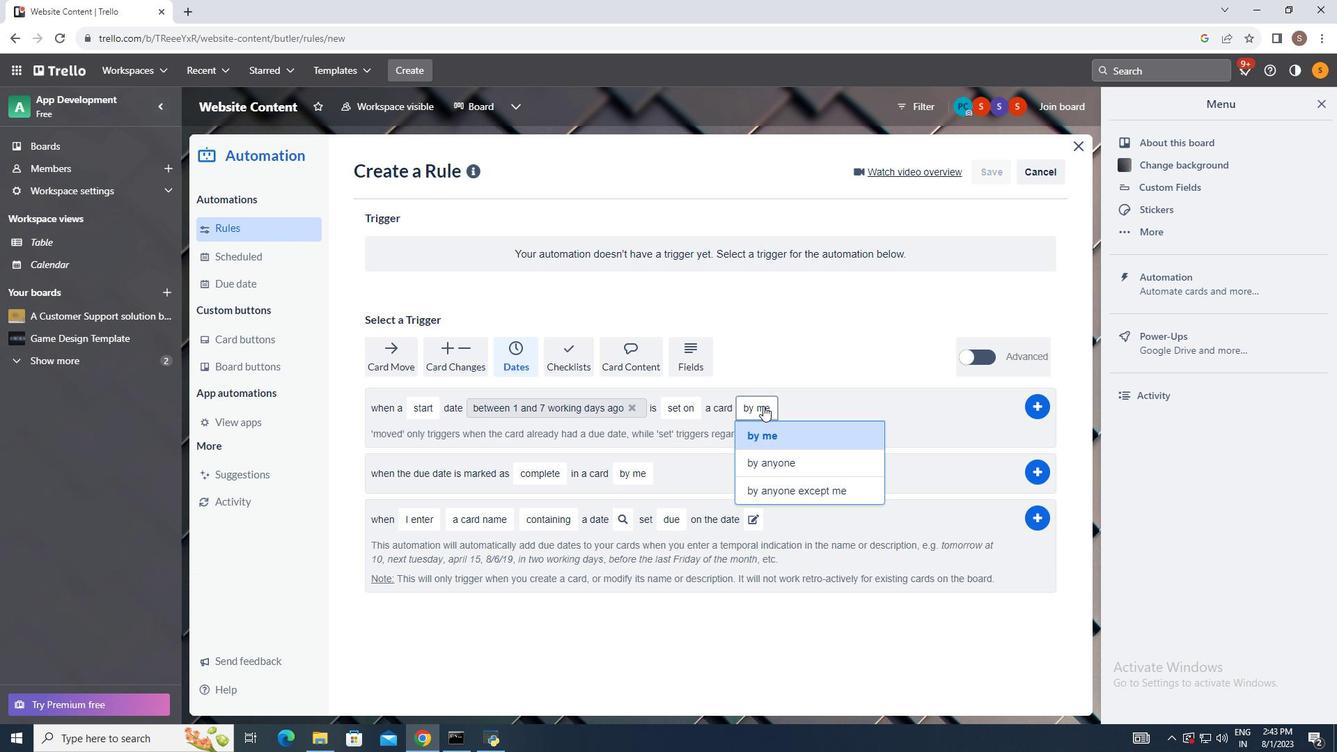 
Action: Mouse moved to (802, 436)
Screenshot: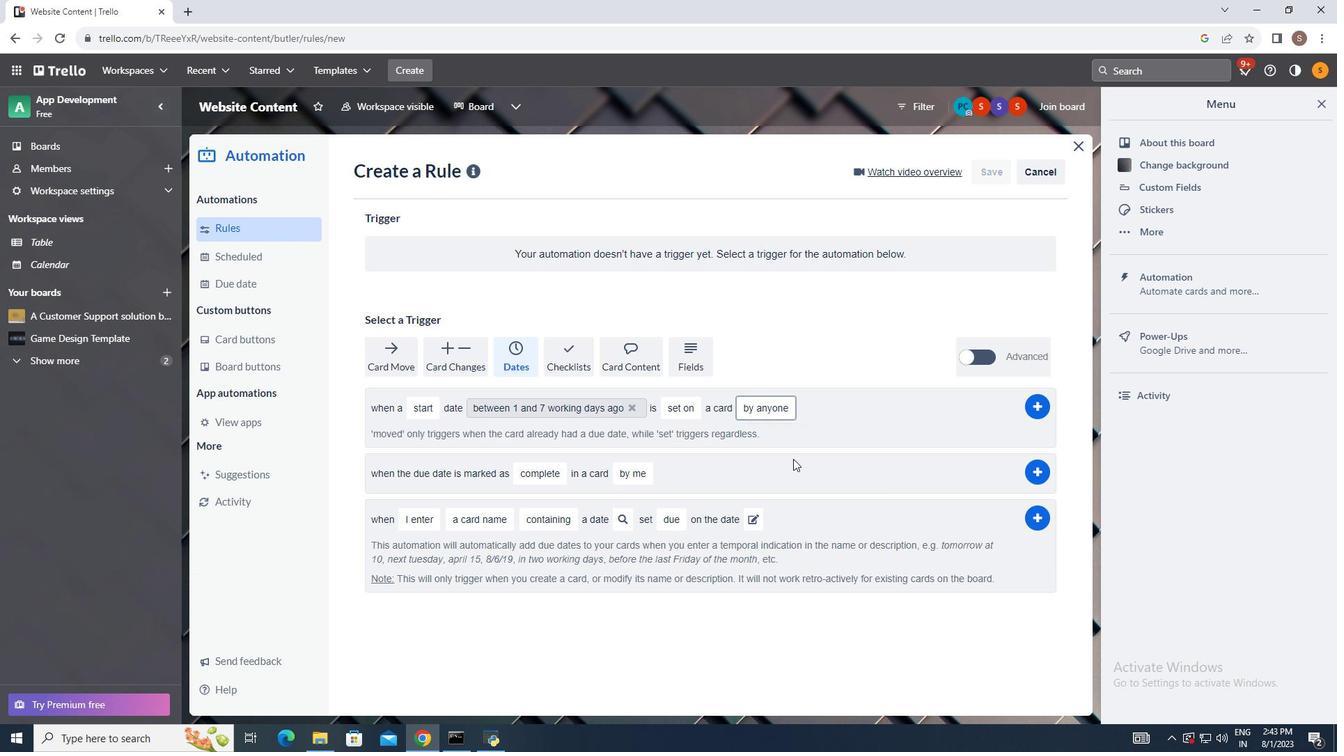 
Action: Mouse pressed left at (802, 436)
Screenshot: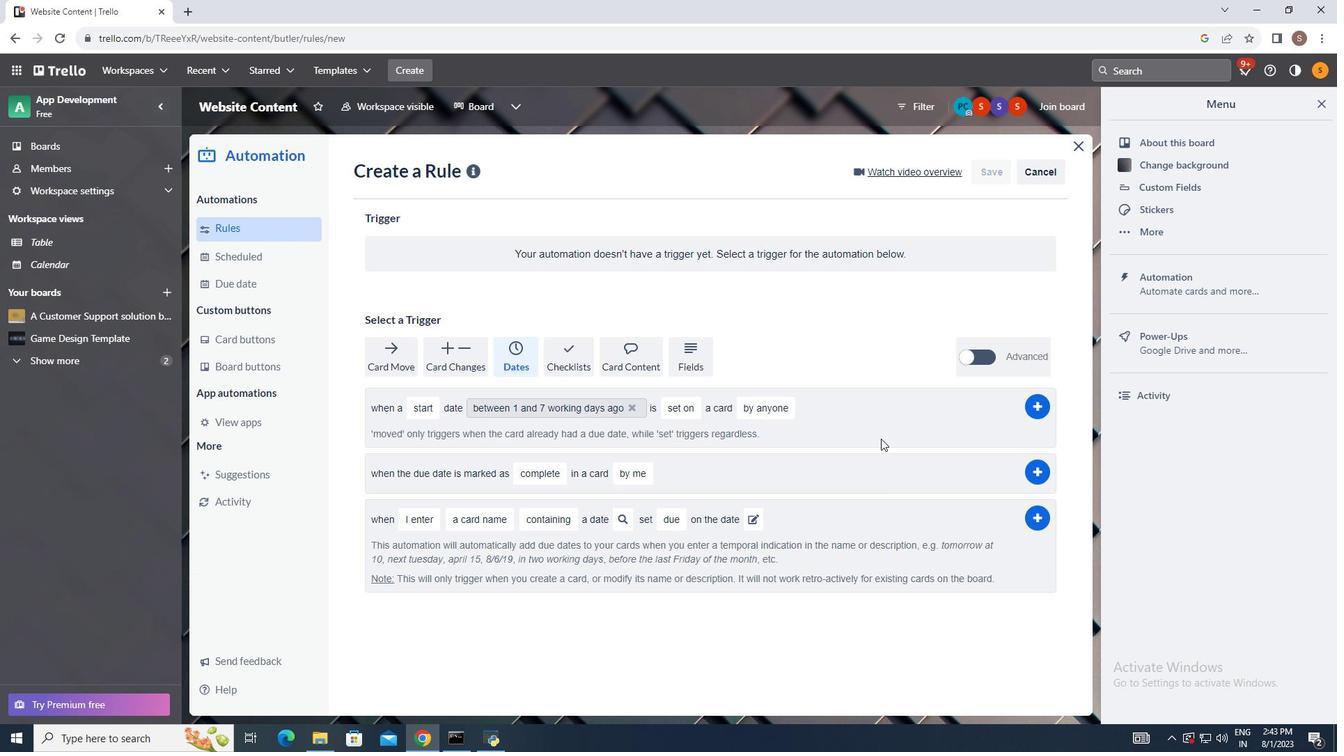 
Action: Mouse moved to (1015, 387)
Screenshot: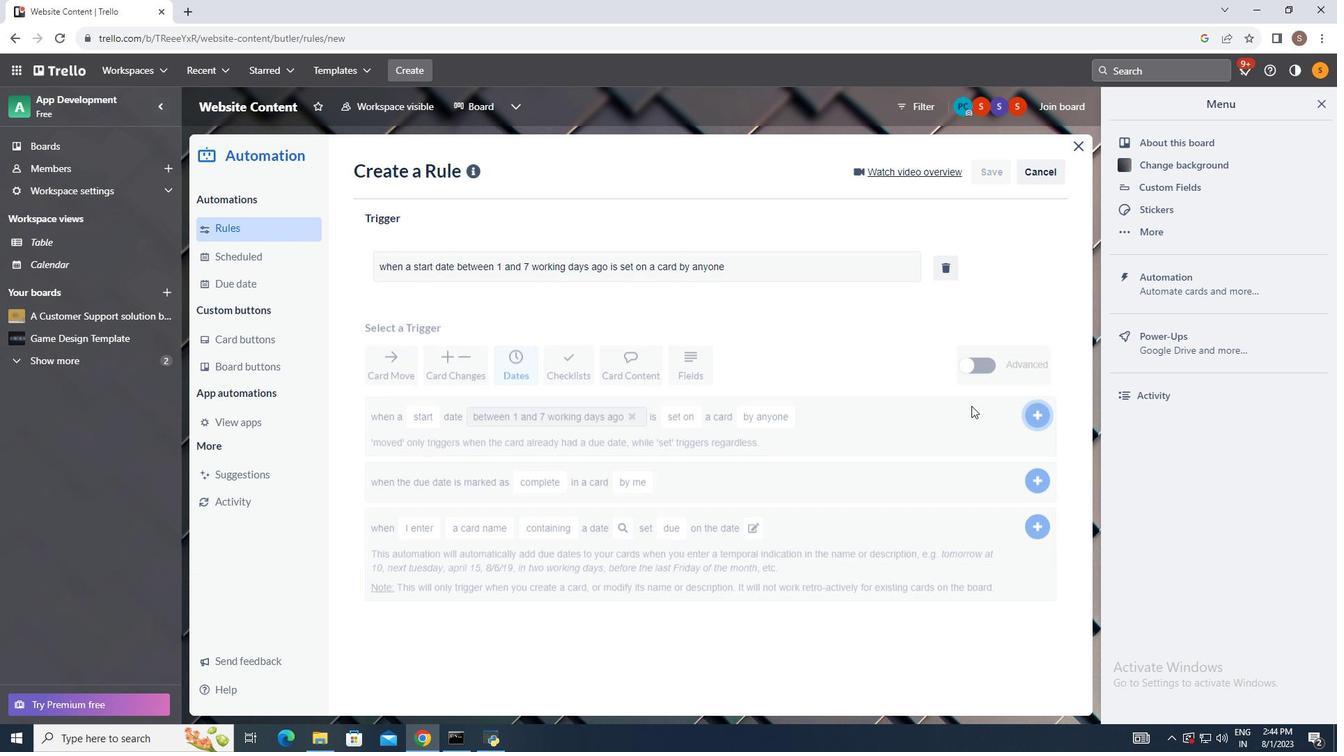 
Action: Mouse pressed left at (1015, 387)
Screenshot: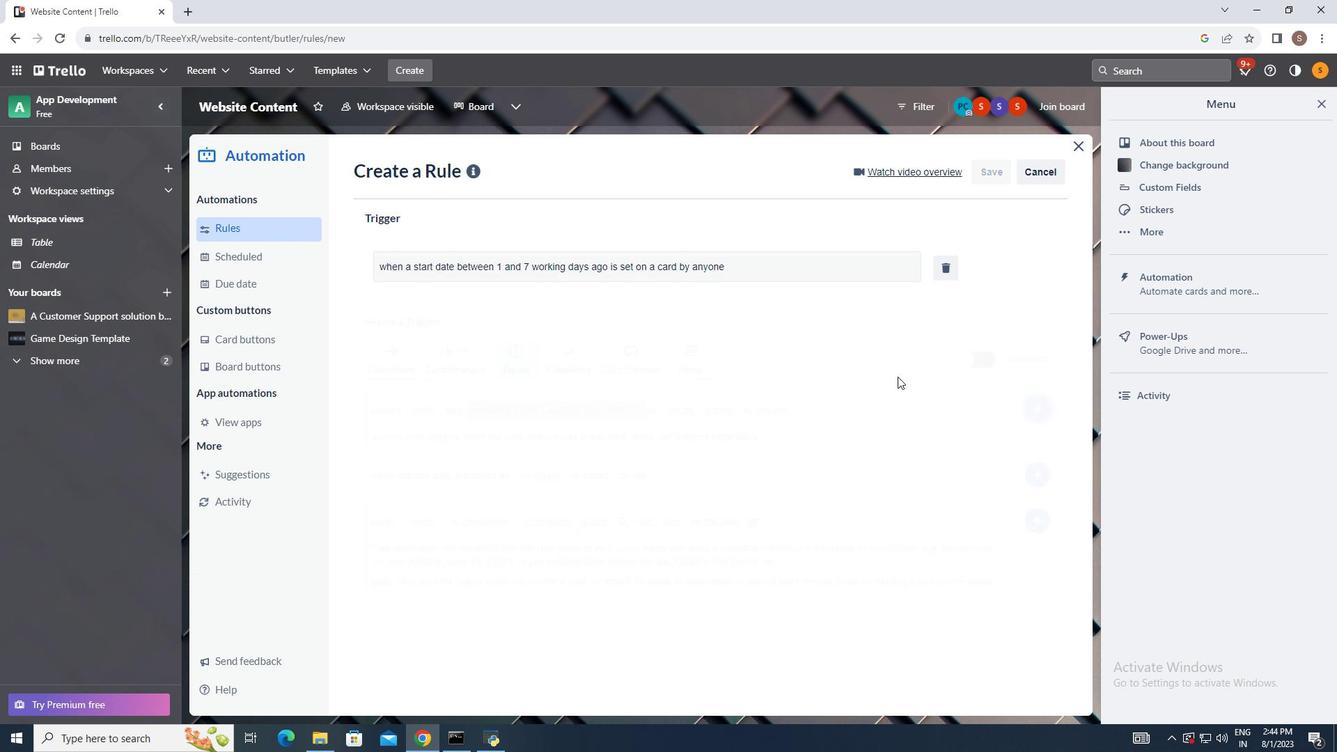 
Action: Mouse moved to (854, 310)
Screenshot: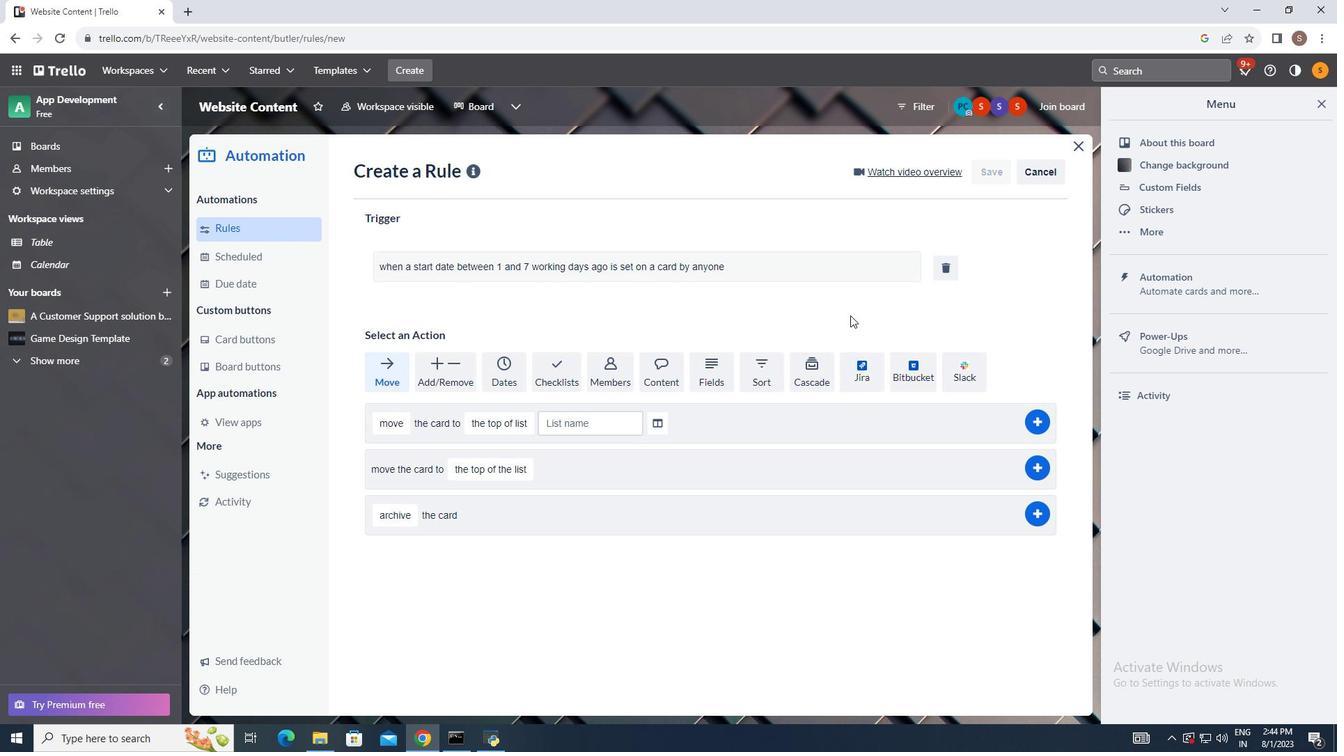 
